 Task: Search one way flight ticket for 1 adult, 1 child, 1 infant in seat in premium economy from Yuma: Yuma International Airport/mcas Yuma to Springfield: Abraham Lincoln Capital Airport on 5-2-2023. Choice of flights is Sun country airlines. Number of bags: 1 checked bag. Price is upto 110000. Outbound departure time preference is 18:30.
Action: Mouse moved to (195, 123)
Screenshot: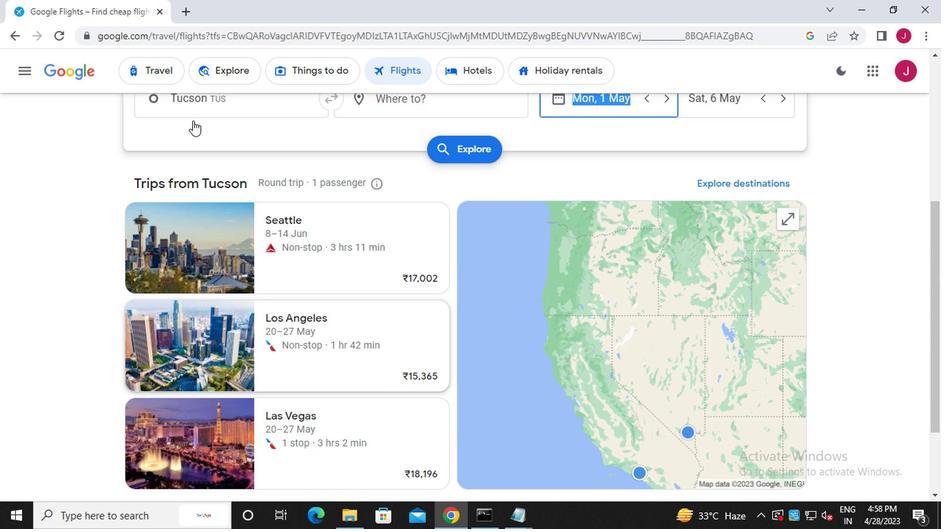 
Action: Mouse scrolled (195, 124) with delta (0, 0)
Screenshot: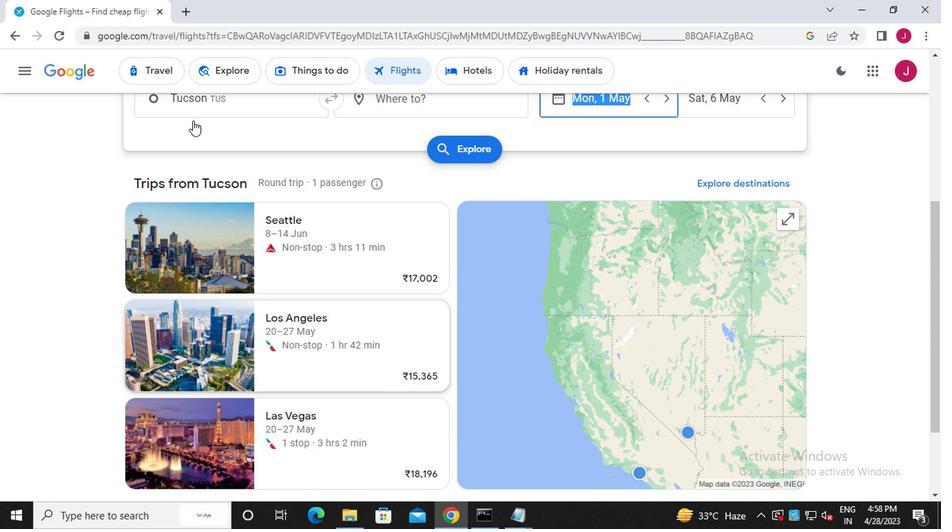 
Action: Mouse moved to (213, 132)
Screenshot: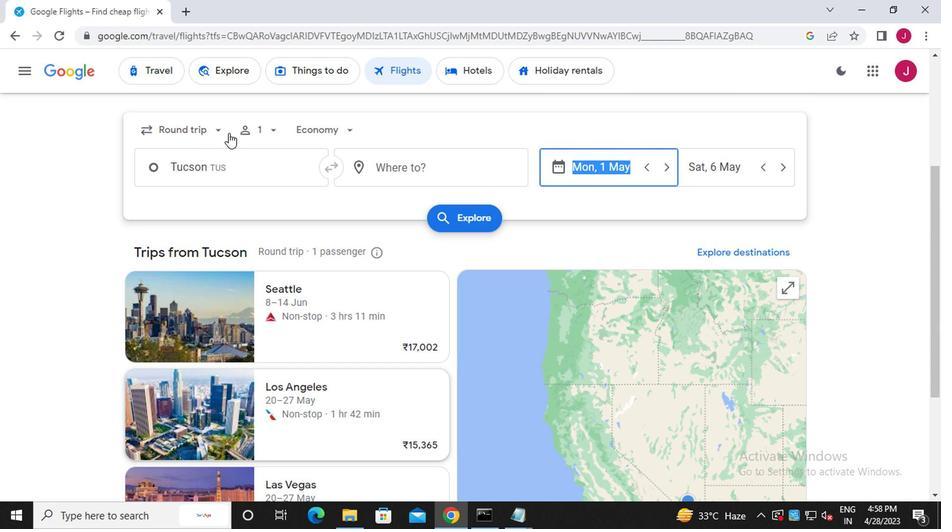
Action: Mouse pressed left at (213, 132)
Screenshot: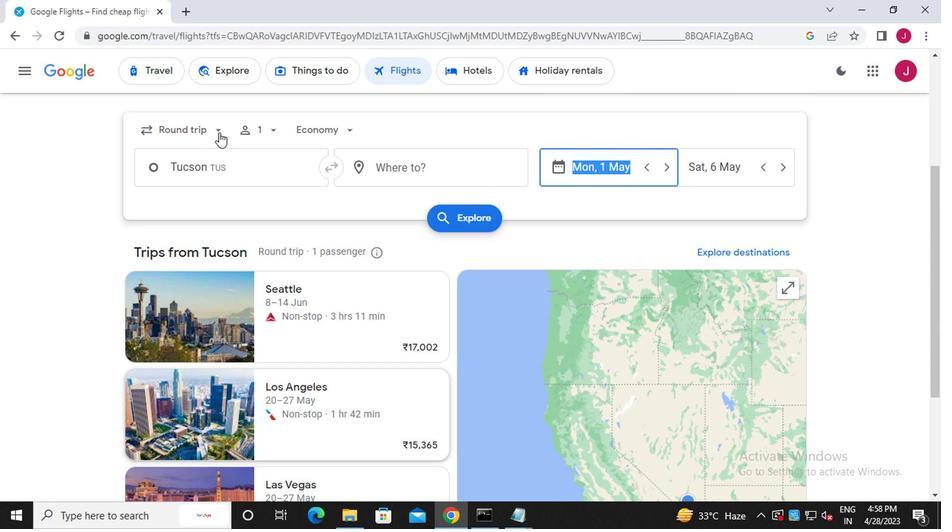 
Action: Mouse moved to (210, 132)
Screenshot: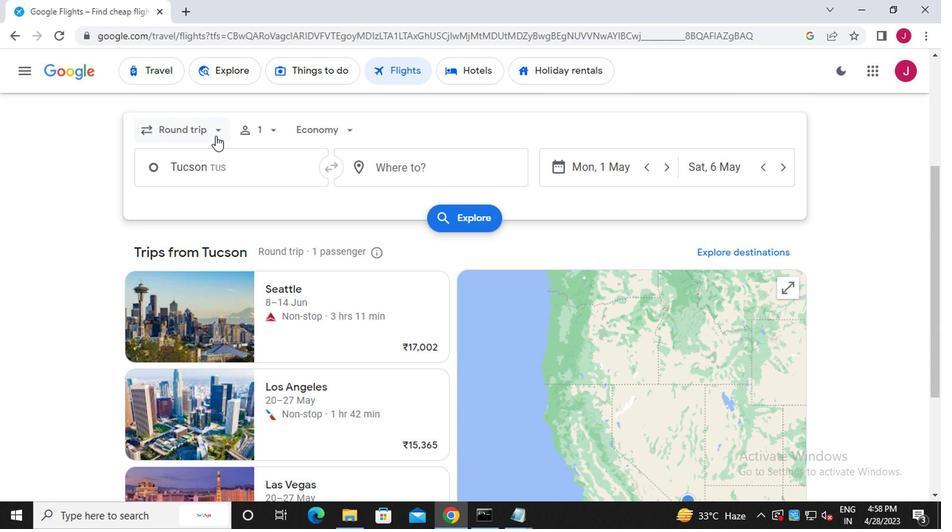 
Action: Mouse pressed left at (210, 132)
Screenshot: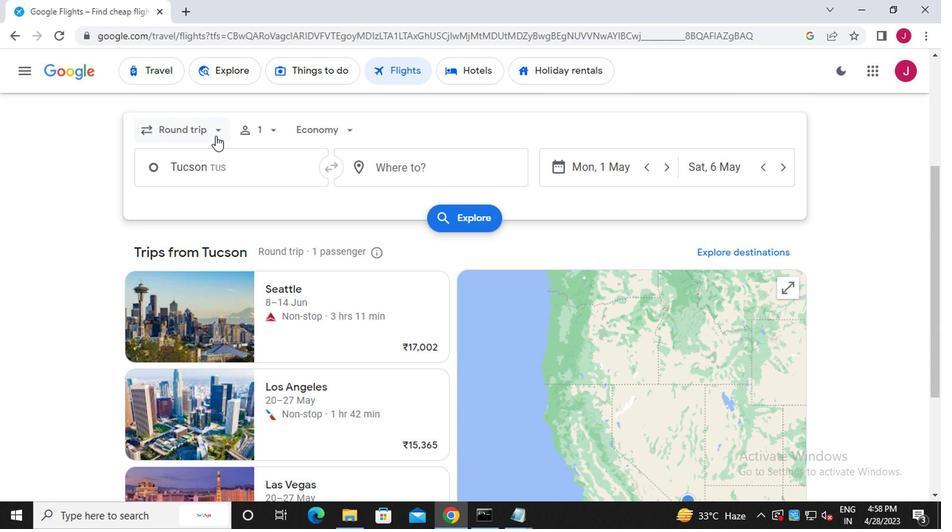 
Action: Mouse moved to (210, 194)
Screenshot: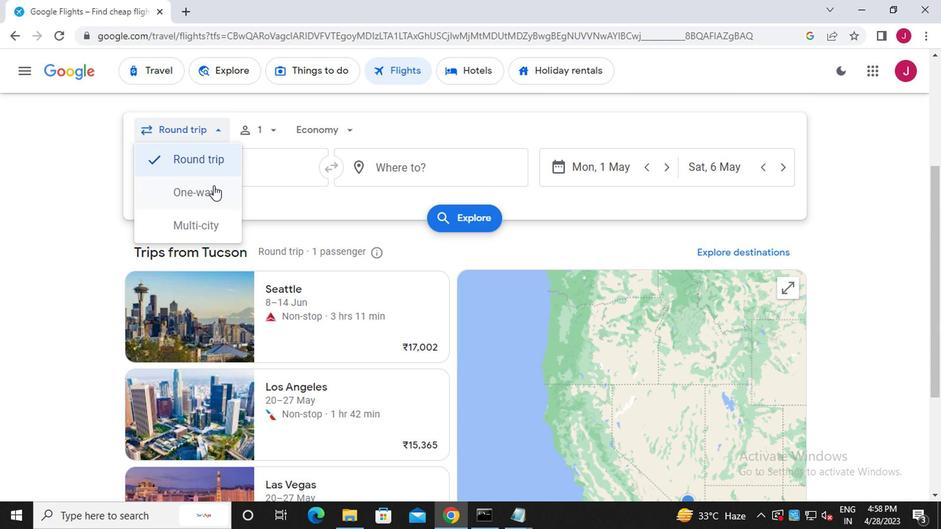 
Action: Mouse pressed left at (210, 194)
Screenshot: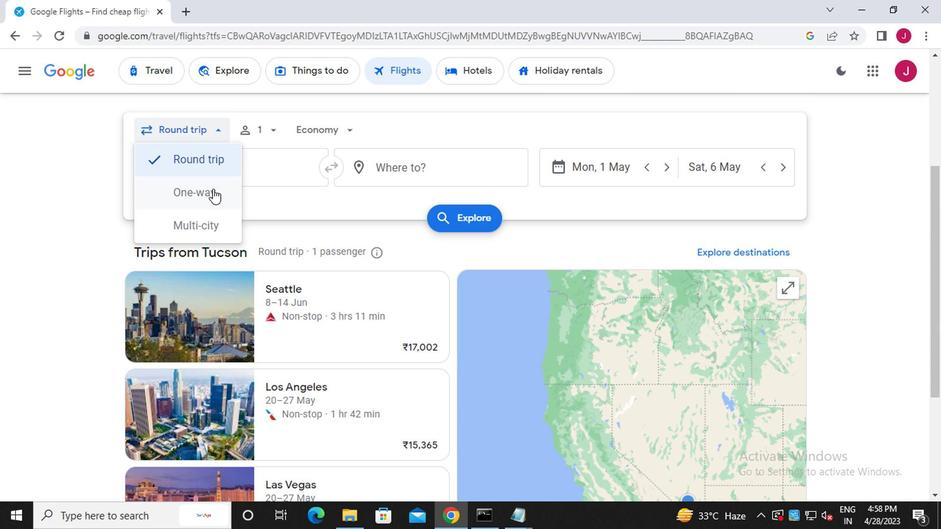 
Action: Mouse moved to (271, 135)
Screenshot: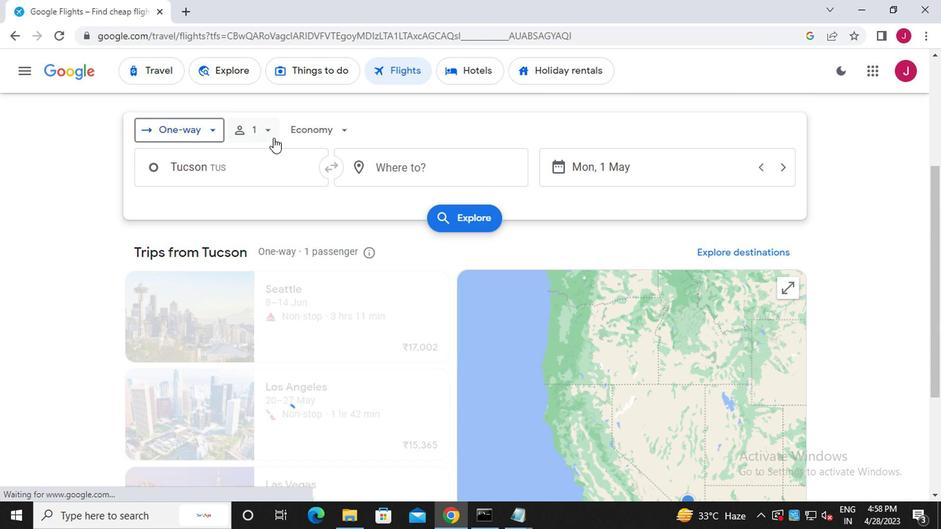 
Action: Mouse pressed left at (271, 135)
Screenshot: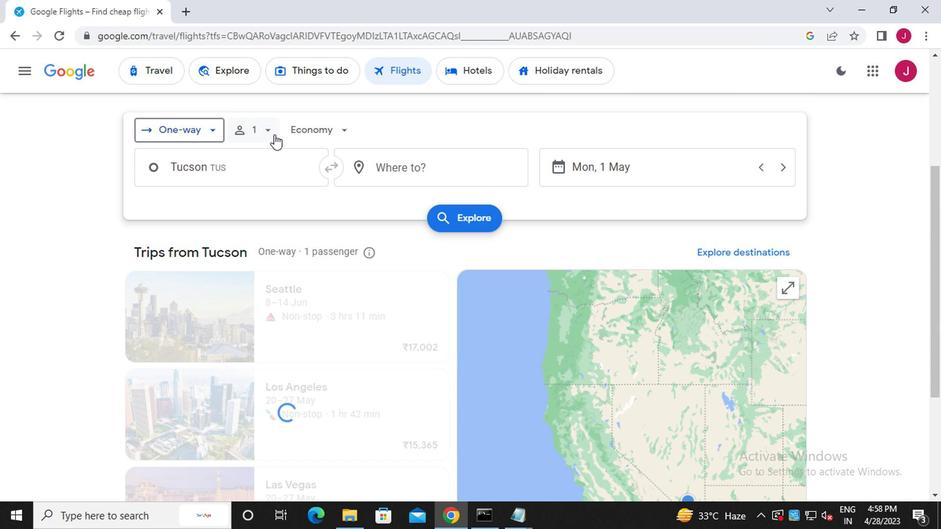 
Action: Mouse moved to (370, 205)
Screenshot: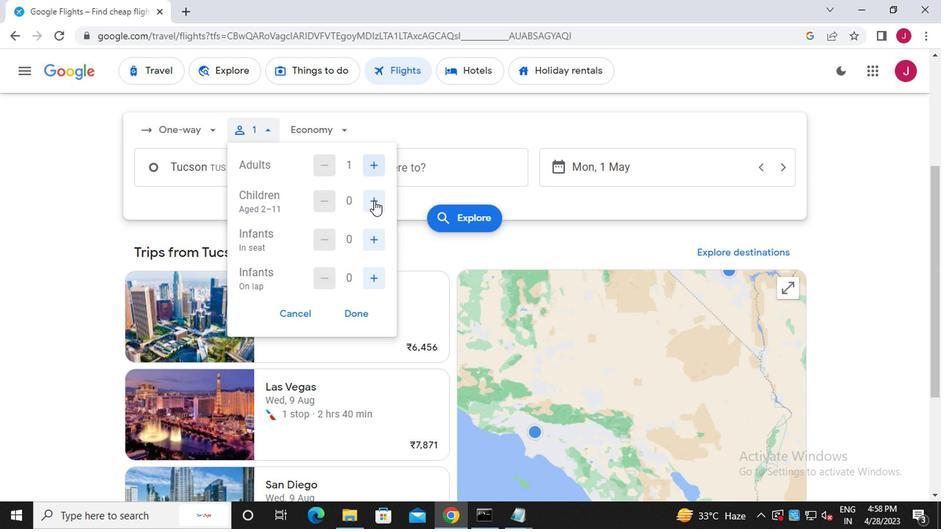 
Action: Mouse pressed left at (370, 205)
Screenshot: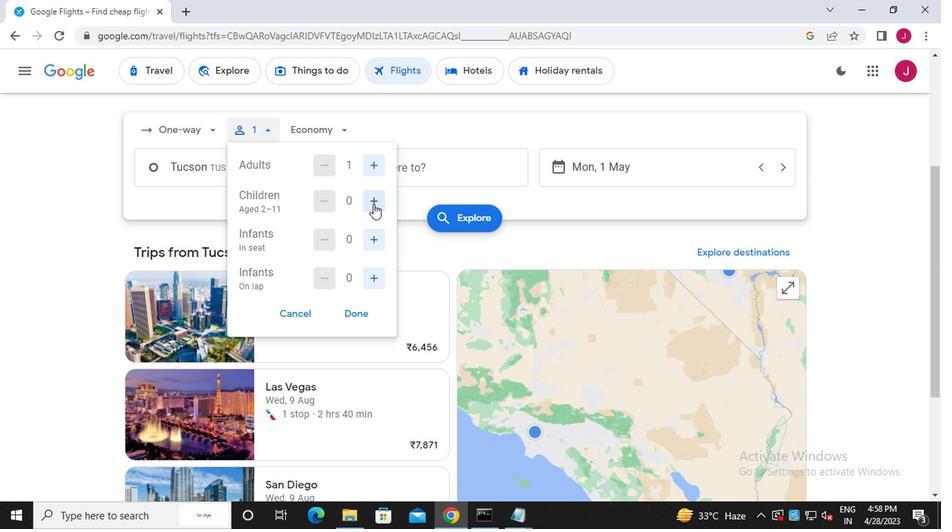 
Action: Mouse moved to (375, 239)
Screenshot: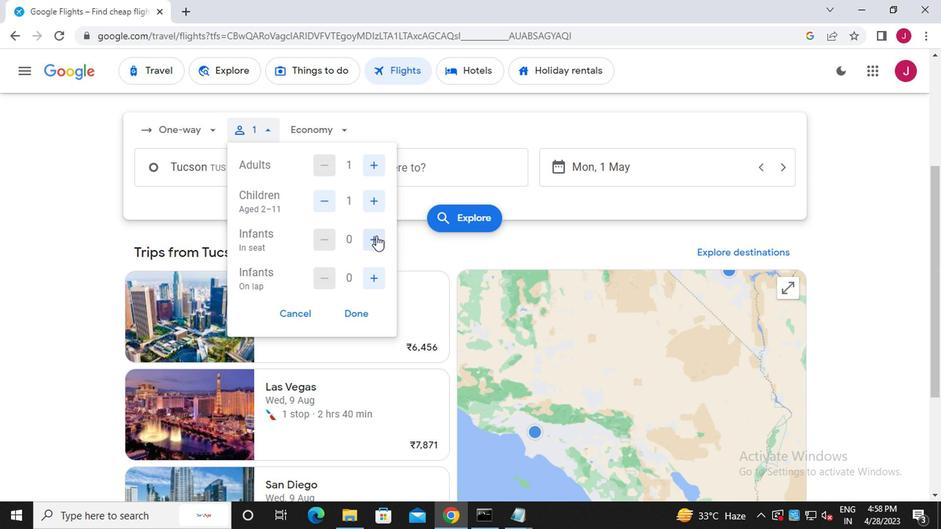 
Action: Mouse pressed left at (375, 239)
Screenshot: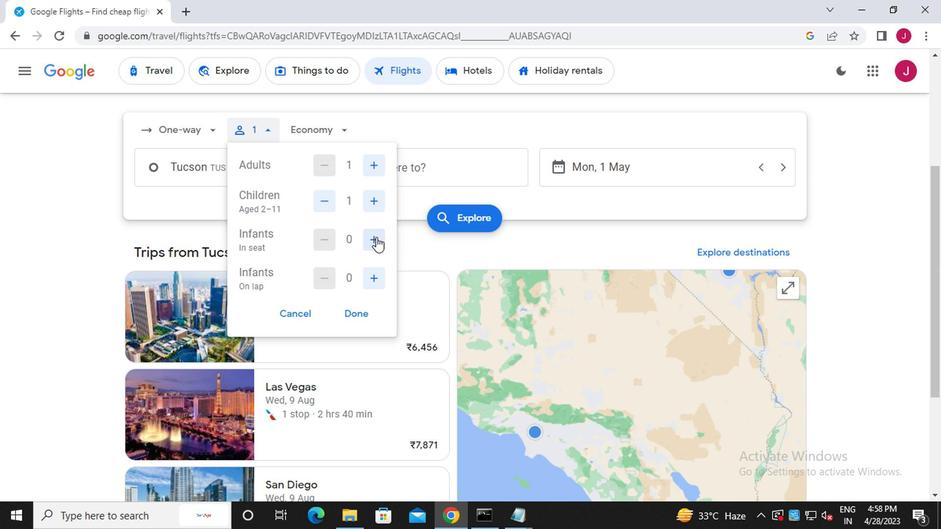 
Action: Mouse moved to (351, 316)
Screenshot: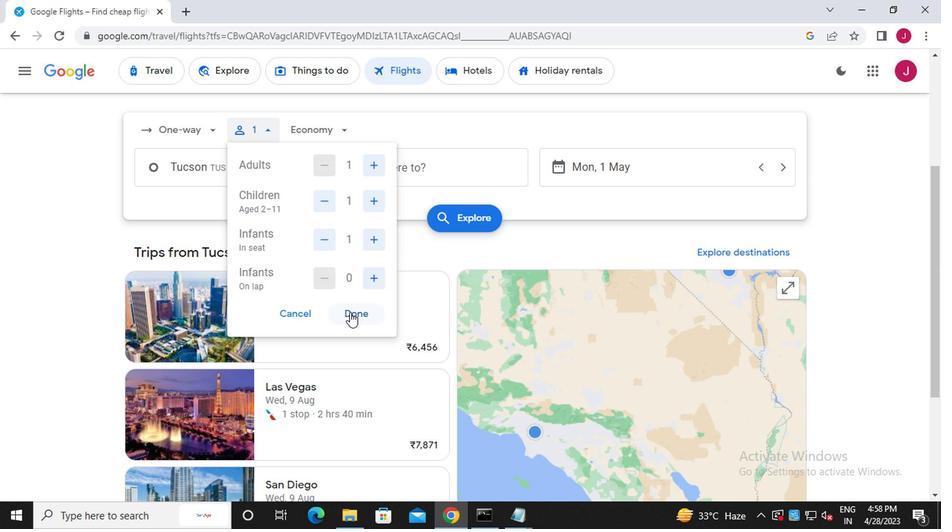 
Action: Mouse pressed left at (351, 316)
Screenshot: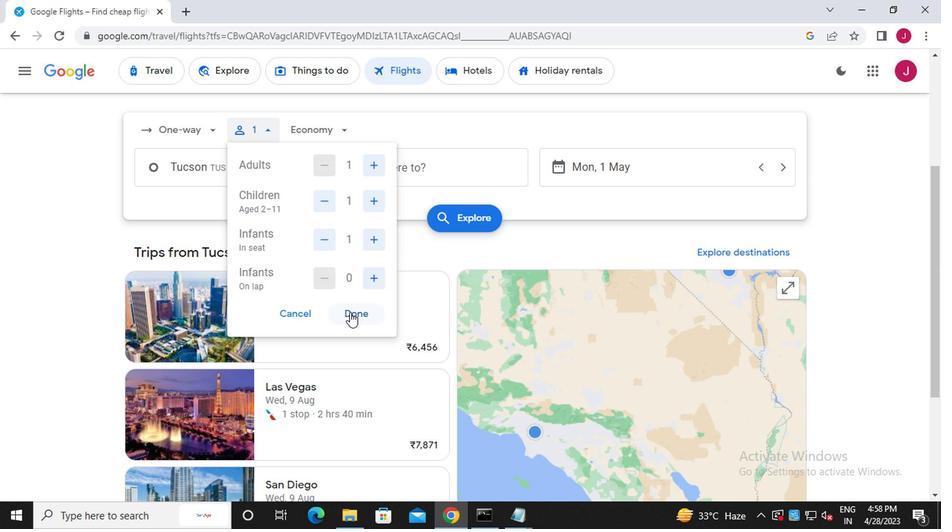 
Action: Mouse moved to (342, 129)
Screenshot: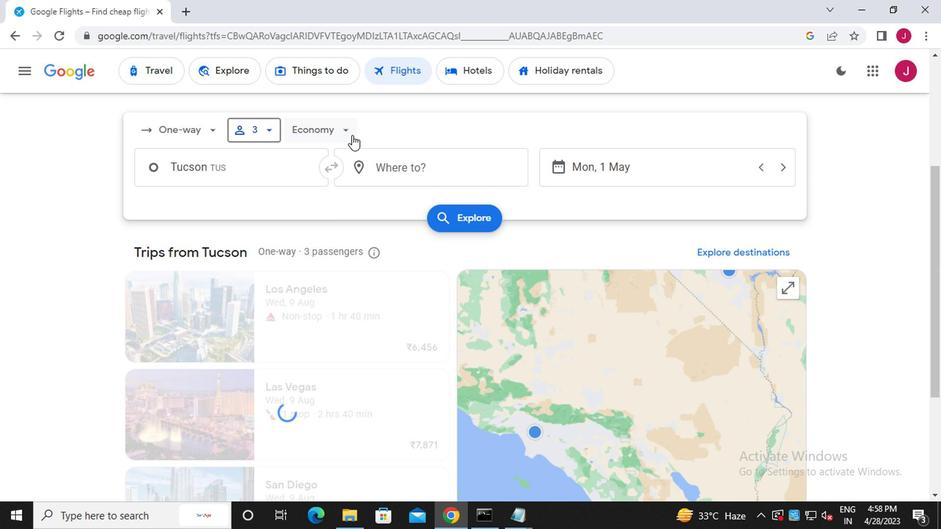 
Action: Mouse pressed left at (342, 129)
Screenshot: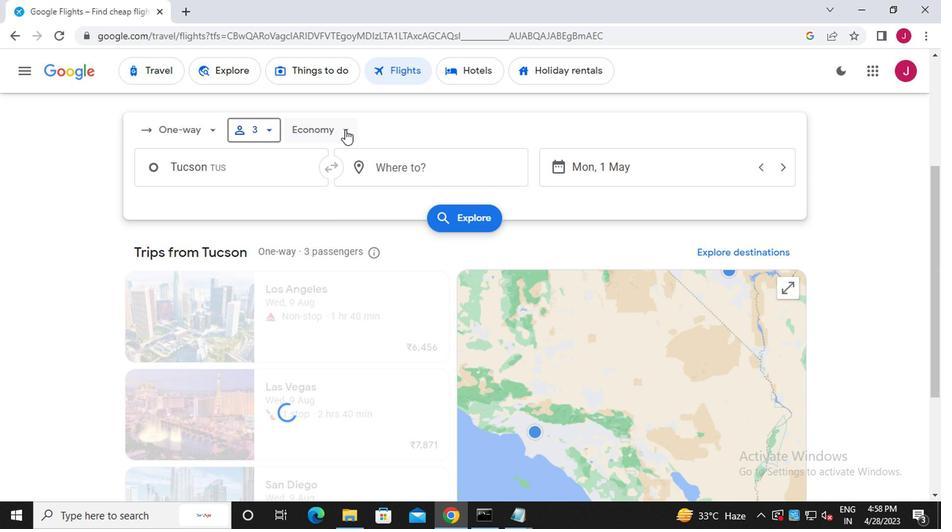 
Action: Mouse moved to (356, 187)
Screenshot: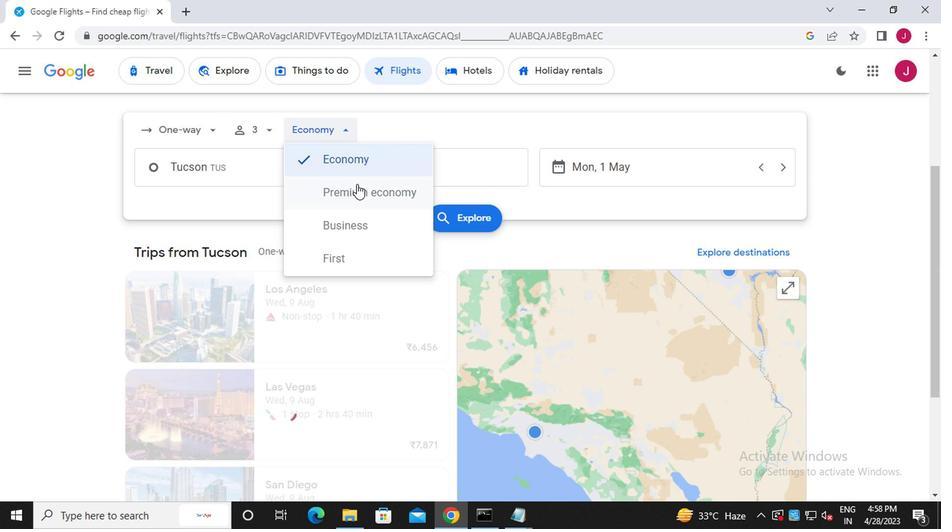 
Action: Mouse pressed left at (356, 187)
Screenshot: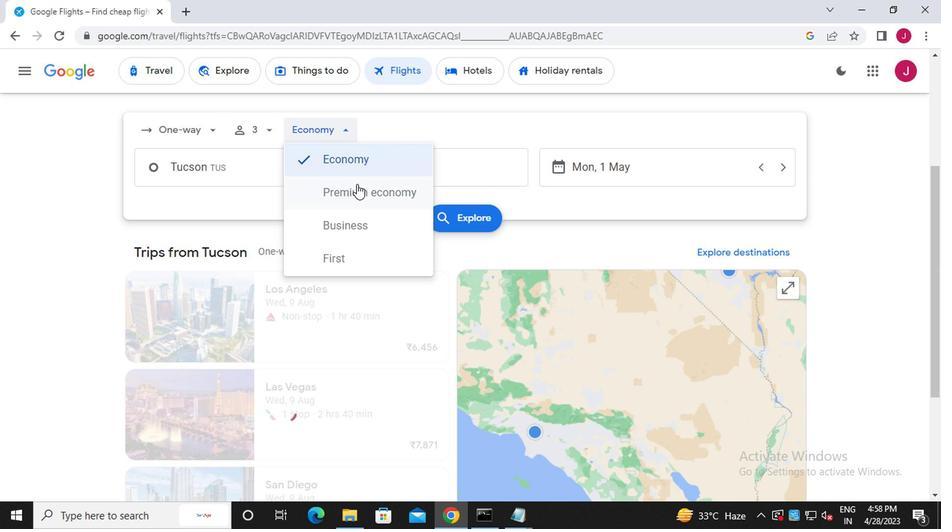 
Action: Mouse moved to (242, 175)
Screenshot: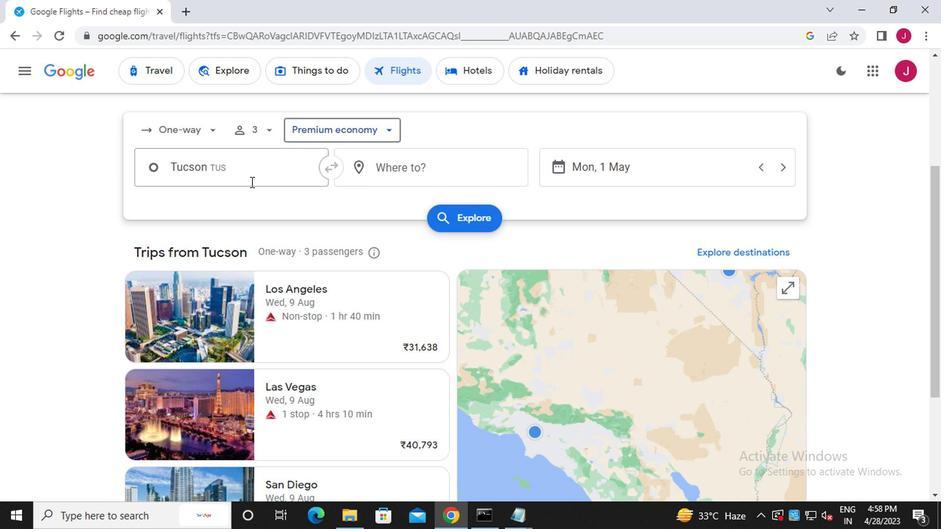 
Action: Mouse pressed left at (242, 175)
Screenshot: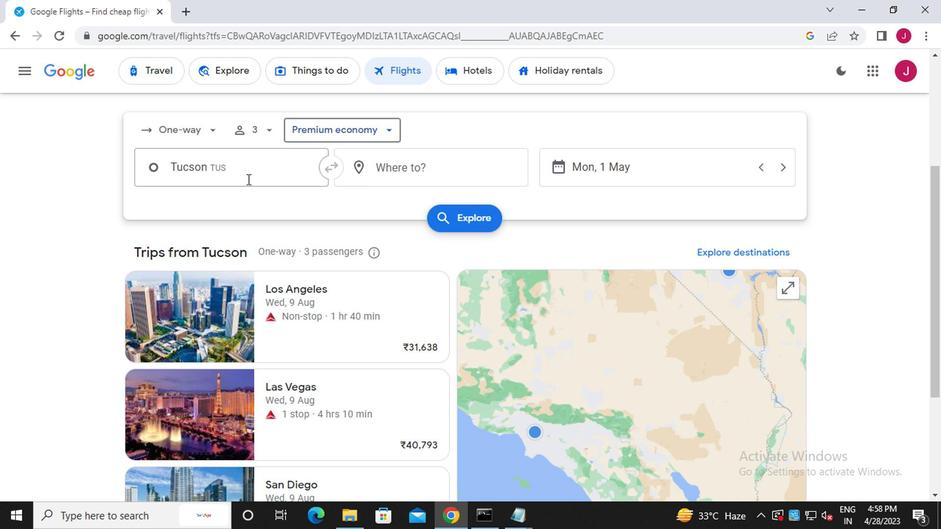 
Action: Mouse moved to (237, 175)
Screenshot: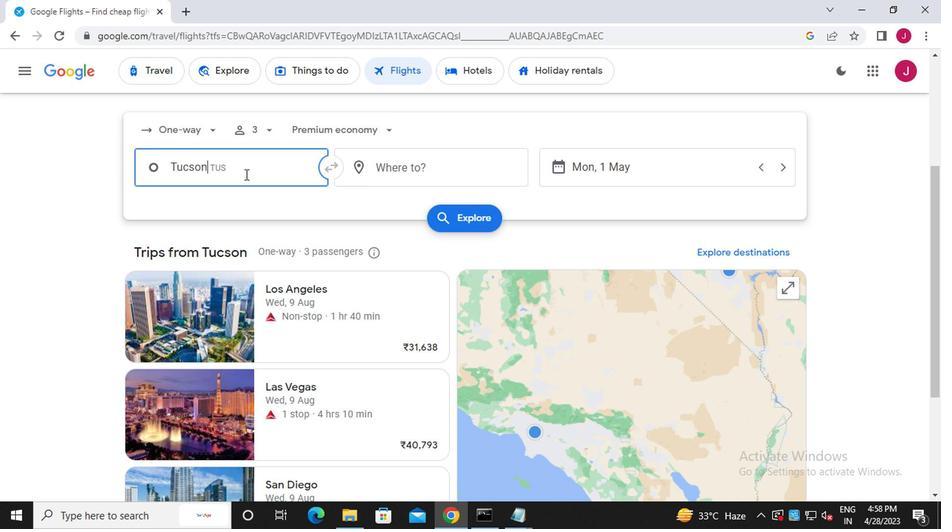 
Action: Key pressed yuma
Screenshot: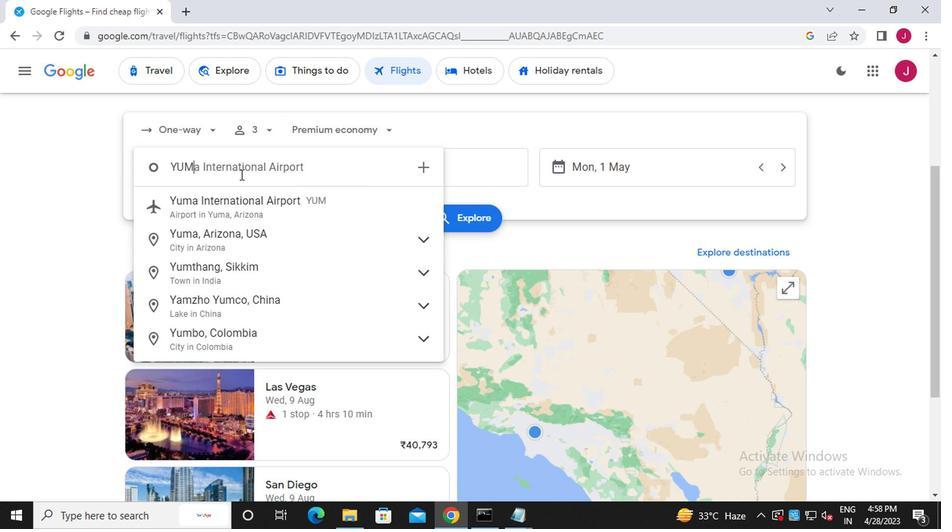 
Action: Mouse moved to (259, 233)
Screenshot: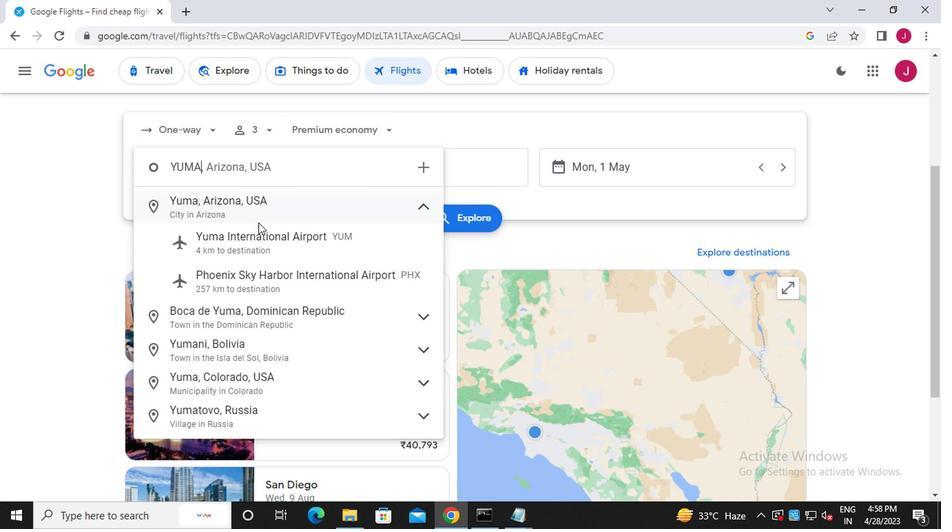 
Action: Mouse pressed left at (259, 233)
Screenshot: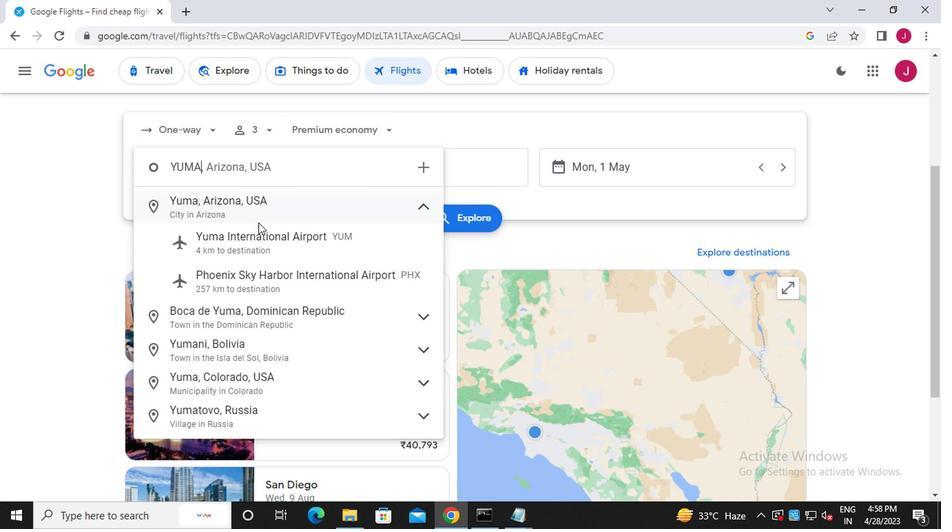 
Action: Mouse moved to (453, 172)
Screenshot: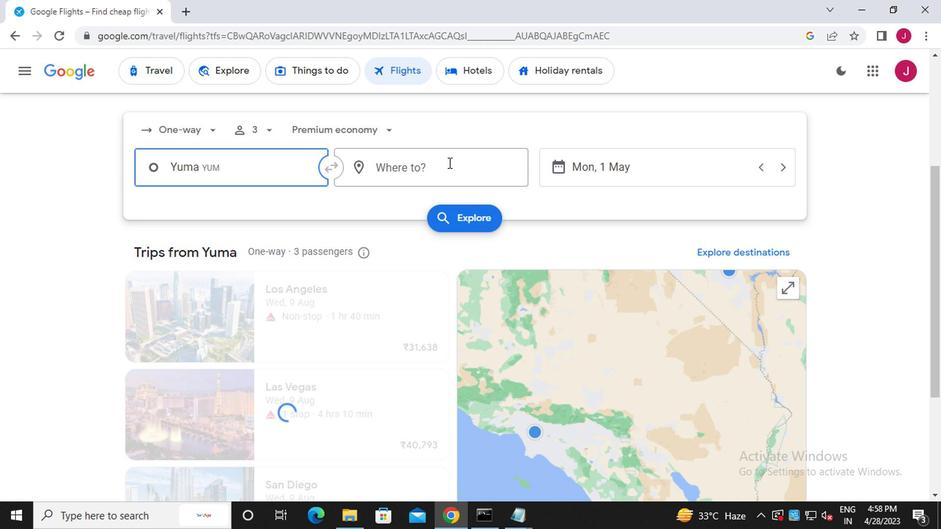 
Action: Mouse pressed left at (453, 172)
Screenshot: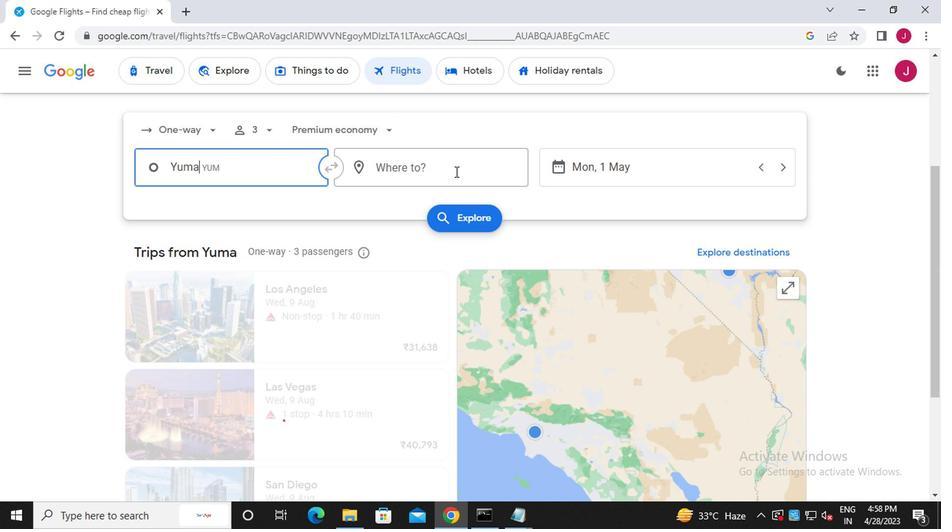 
Action: Key pressed springfield
Screenshot: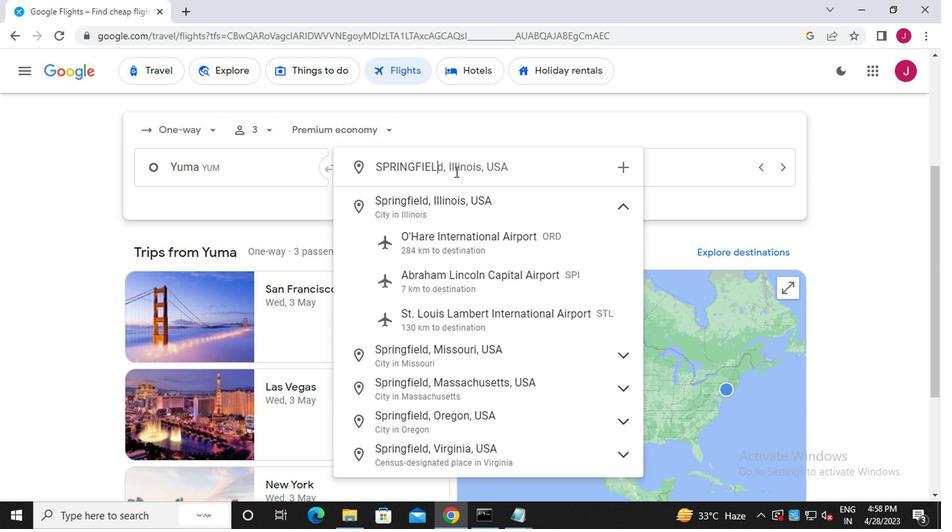 
Action: Mouse moved to (483, 277)
Screenshot: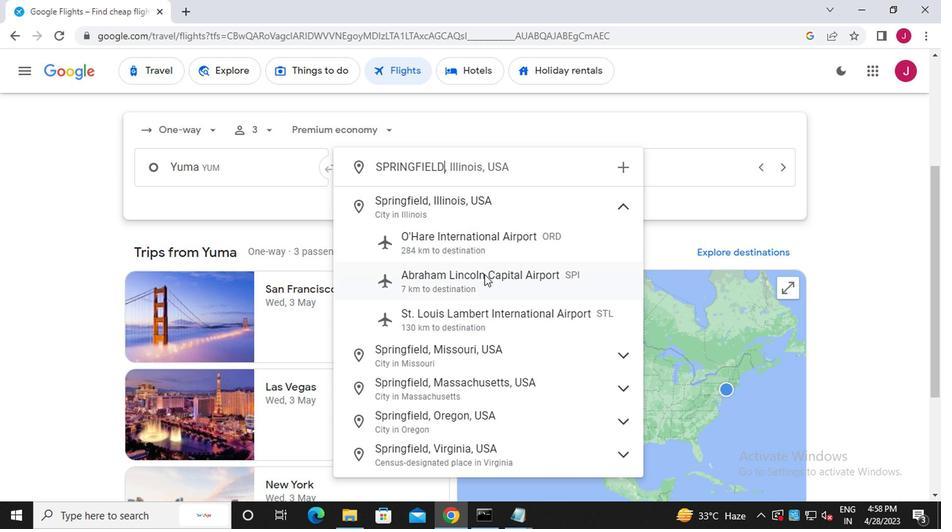 
Action: Mouse pressed left at (483, 277)
Screenshot: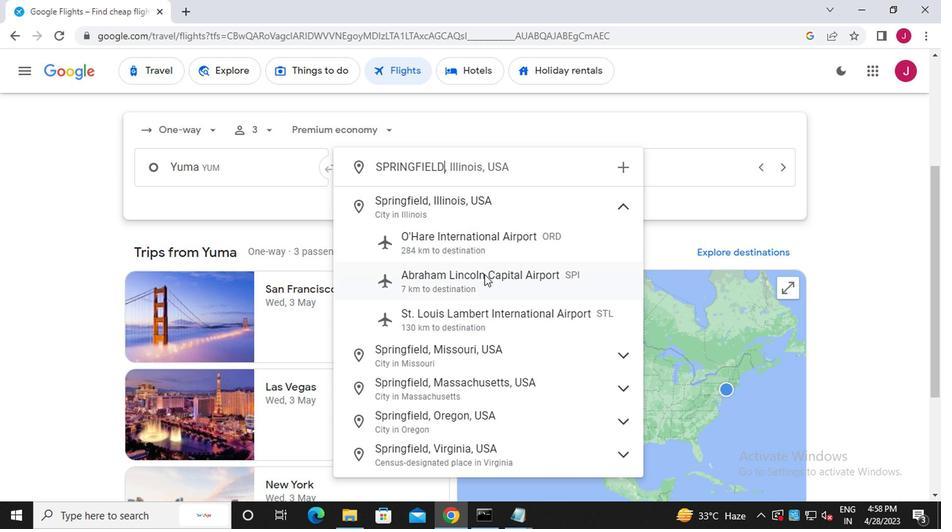 
Action: Mouse moved to (590, 176)
Screenshot: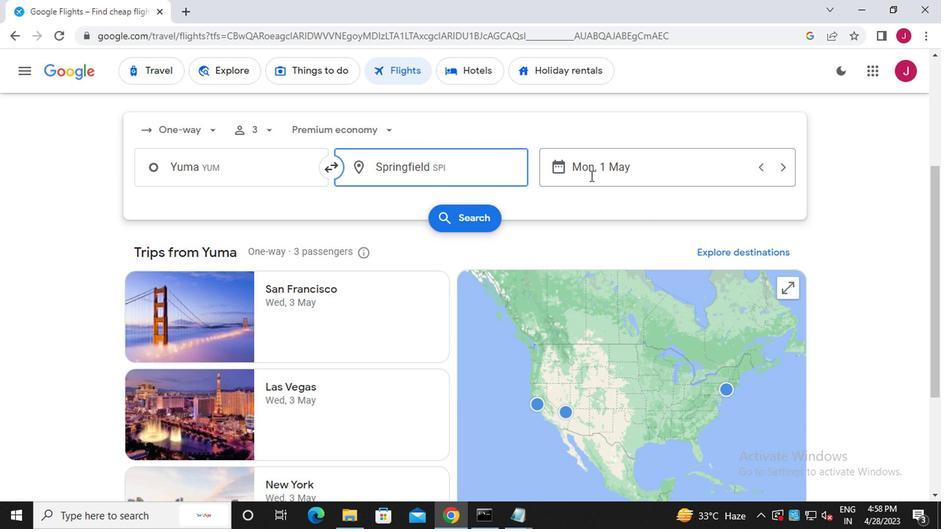 
Action: Mouse pressed left at (590, 176)
Screenshot: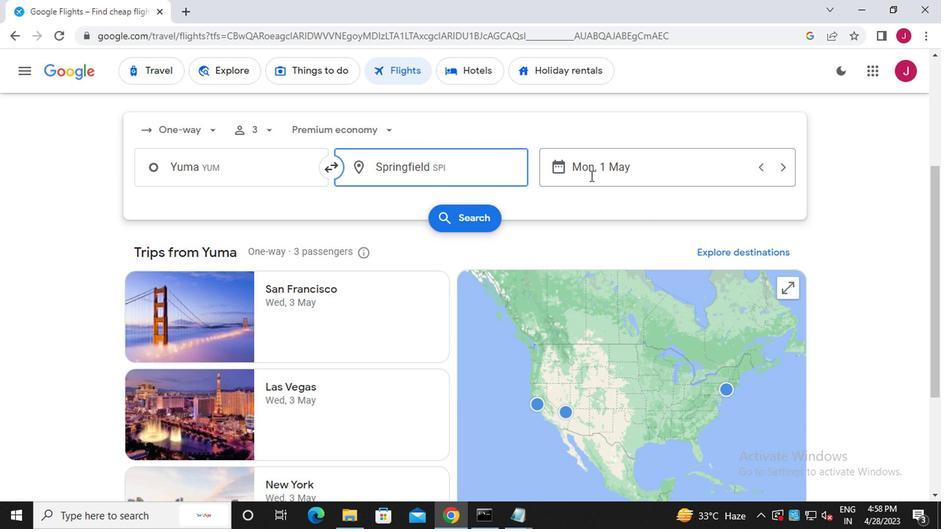 
Action: Mouse moved to (630, 238)
Screenshot: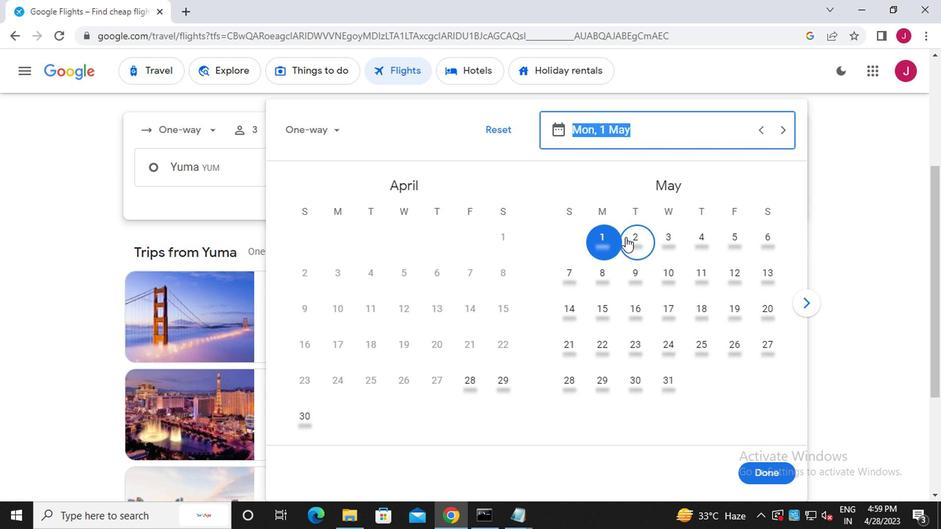 
Action: Mouse pressed left at (630, 238)
Screenshot: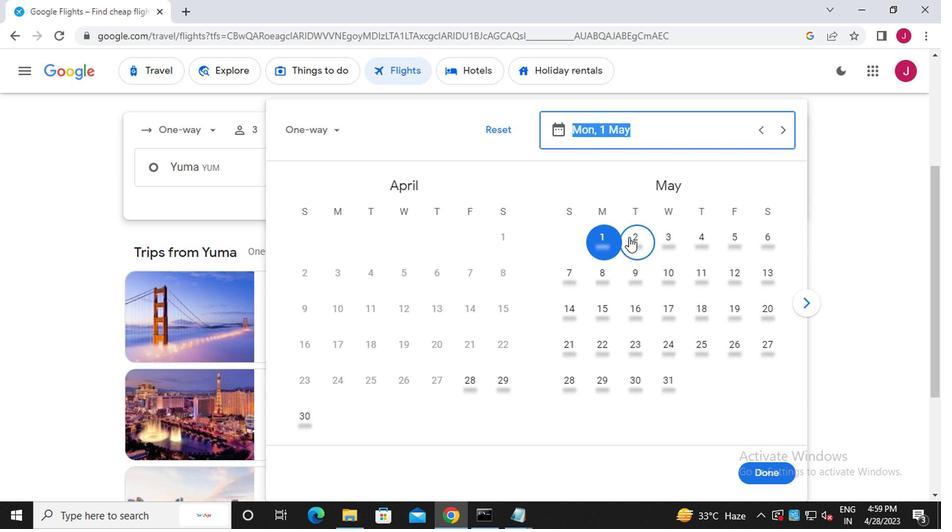 
Action: Mouse moved to (750, 474)
Screenshot: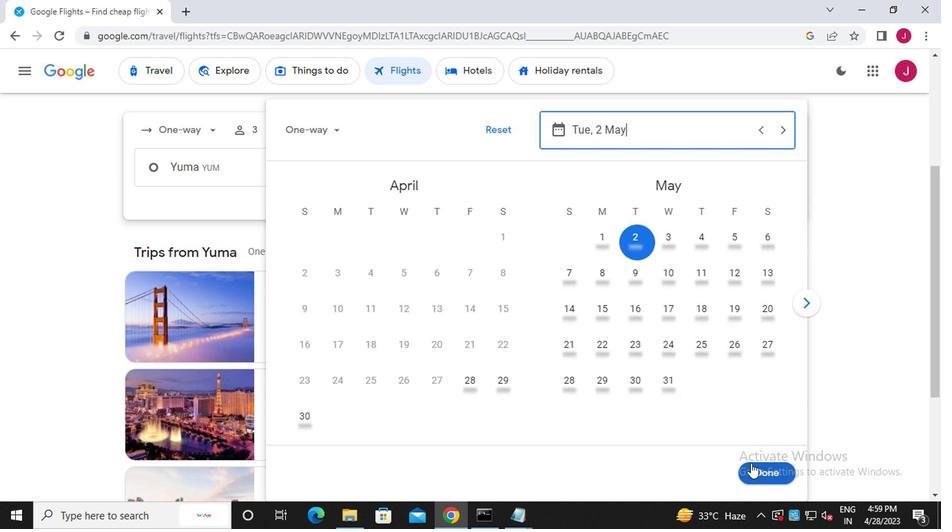 
Action: Mouse pressed left at (750, 474)
Screenshot: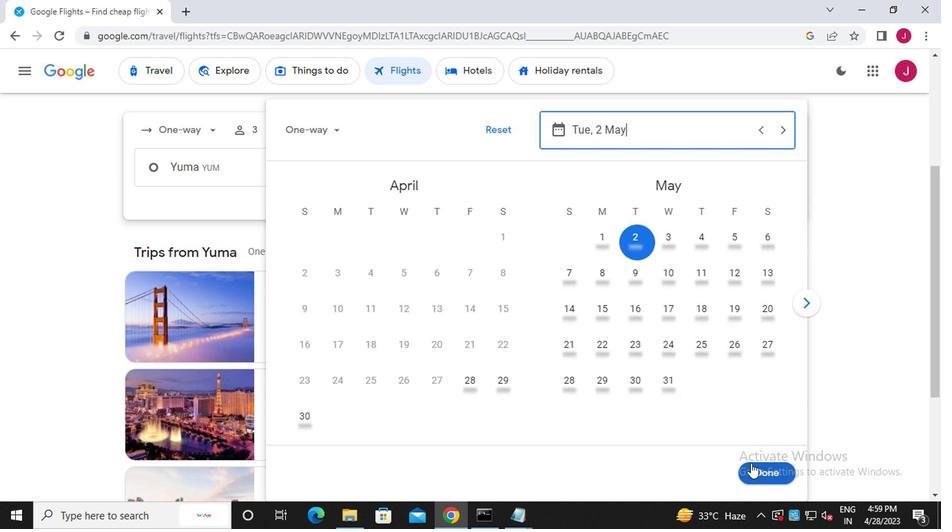 
Action: Mouse moved to (474, 223)
Screenshot: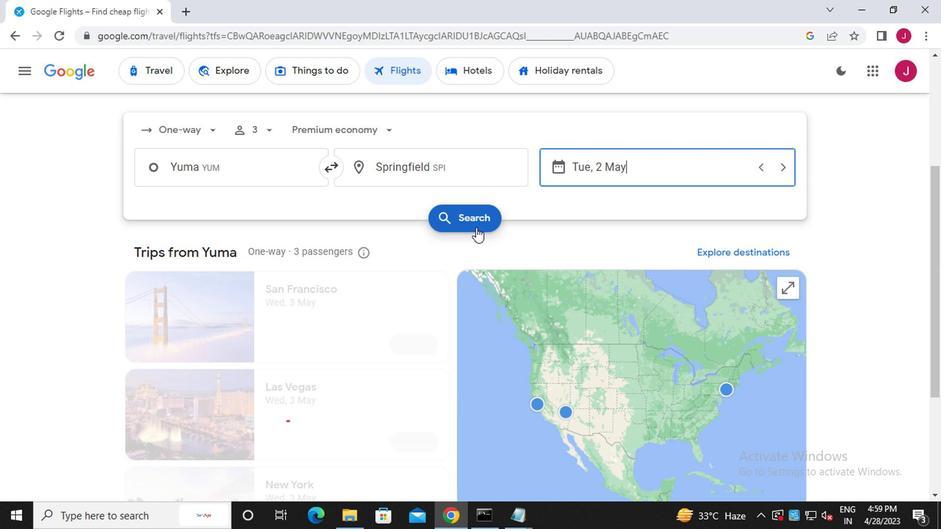 
Action: Mouse pressed left at (474, 223)
Screenshot: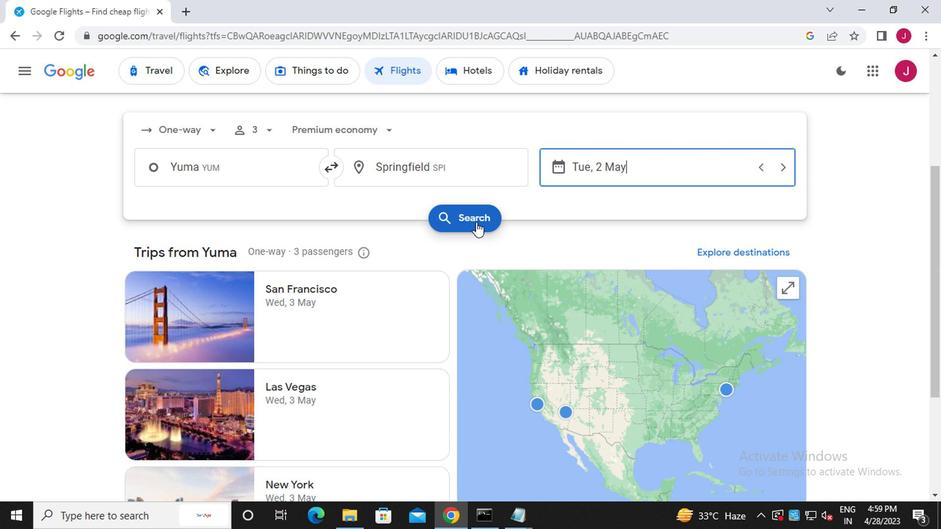 
Action: Mouse moved to (160, 198)
Screenshot: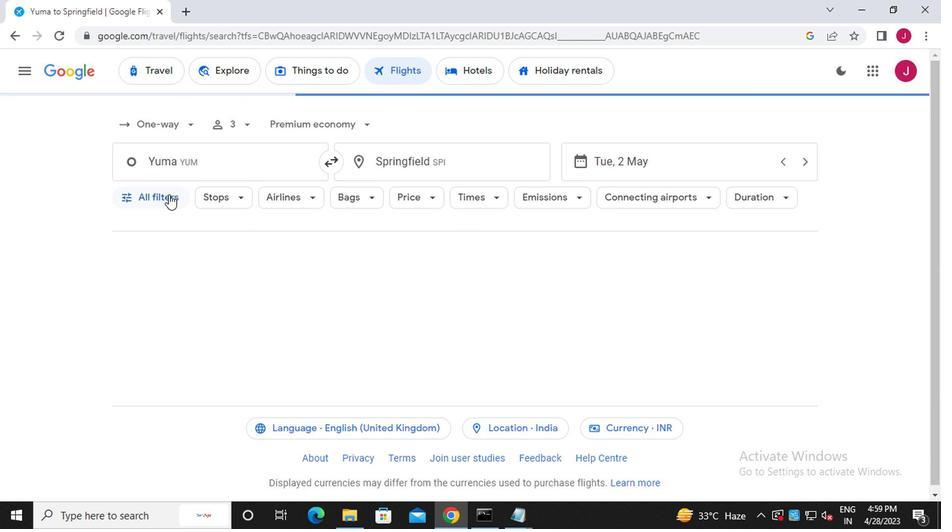 
Action: Mouse pressed left at (160, 198)
Screenshot: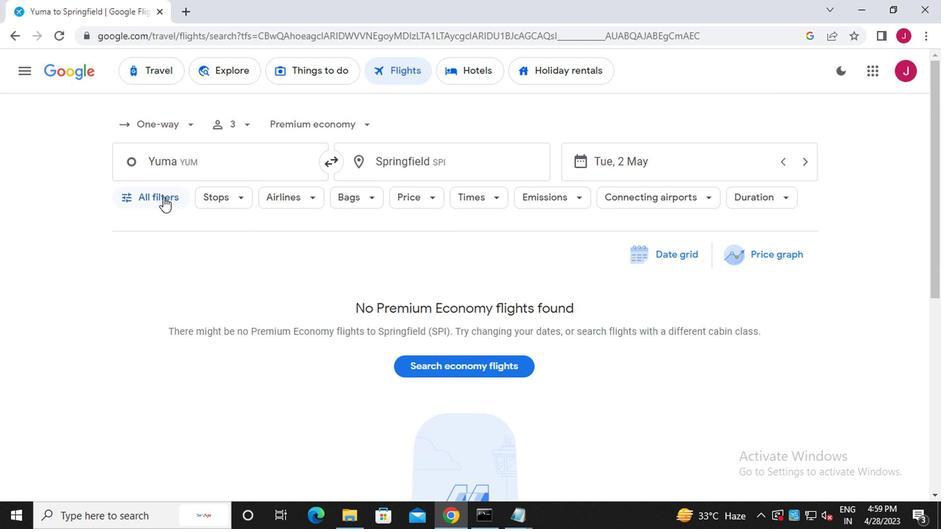 
Action: Mouse moved to (274, 317)
Screenshot: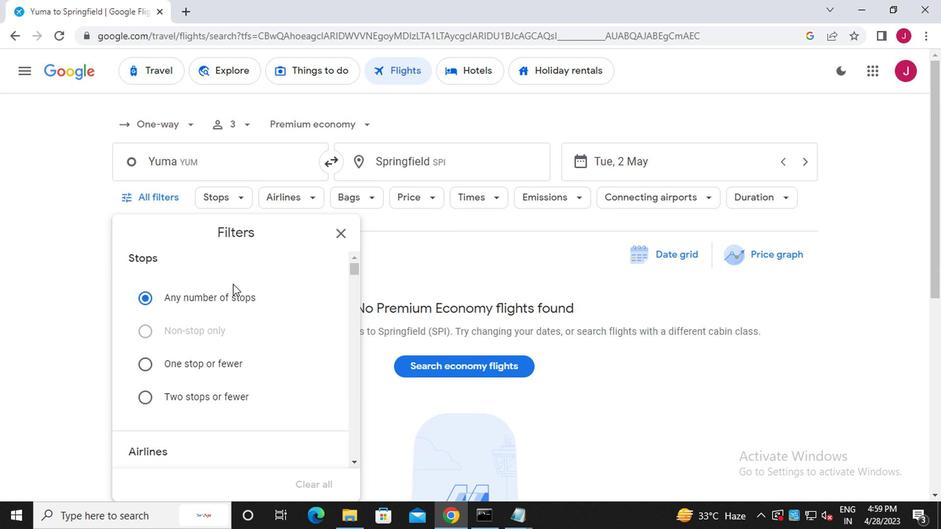 
Action: Mouse scrolled (274, 317) with delta (0, 0)
Screenshot: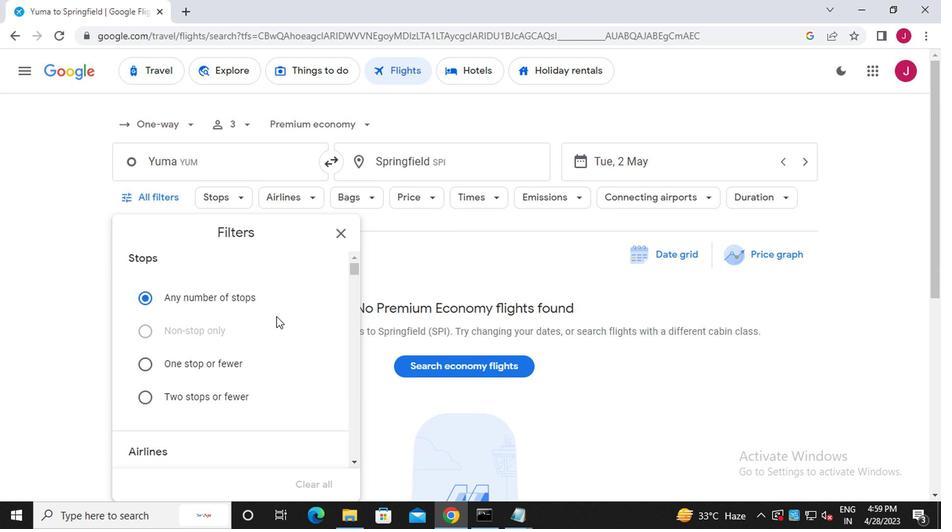 
Action: Mouse moved to (277, 318)
Screenshot: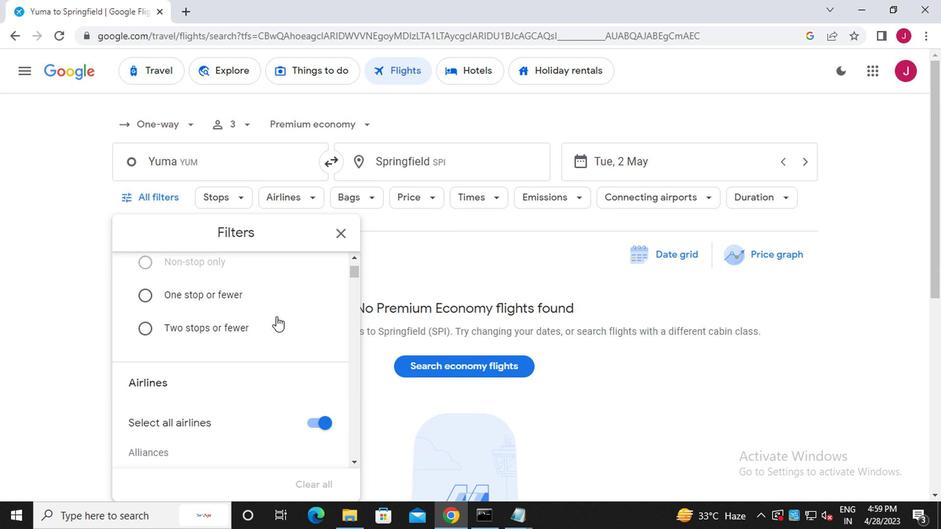 
Action: Mouse scrolled (277, 317) with delta (0, 0)
Screenshot: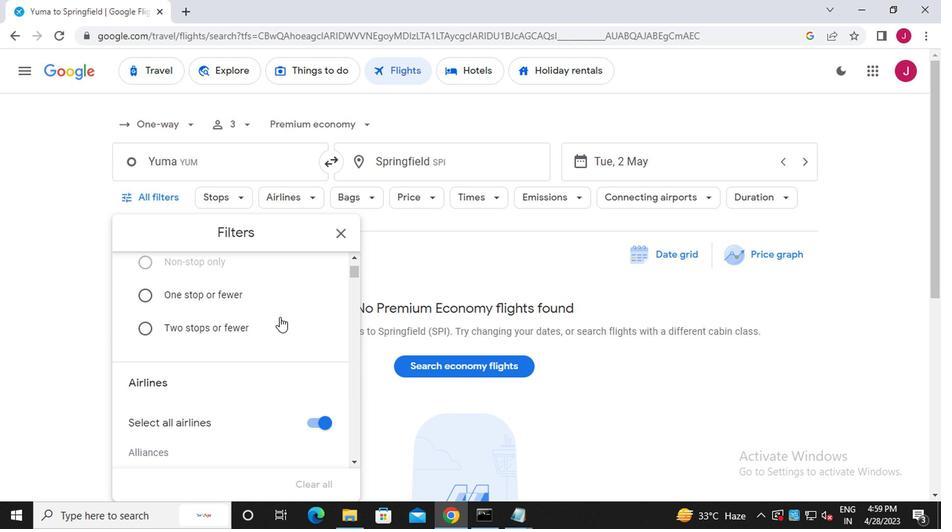 
Action: Mouse moved to (310, 353)
Screenshot: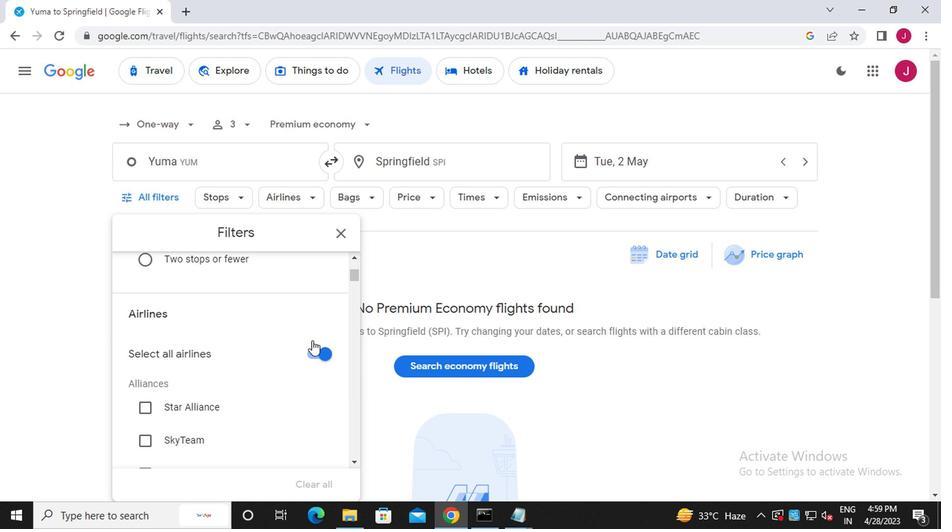 
Action: Mouse pressed left at (310, 353)
Screenshot: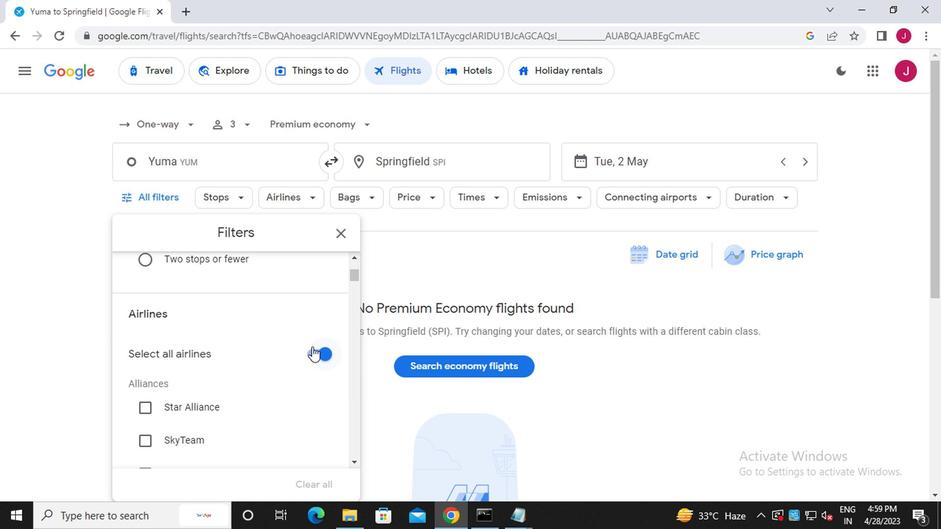 
Action: Mouse moved to (279, 351)
Screenshot: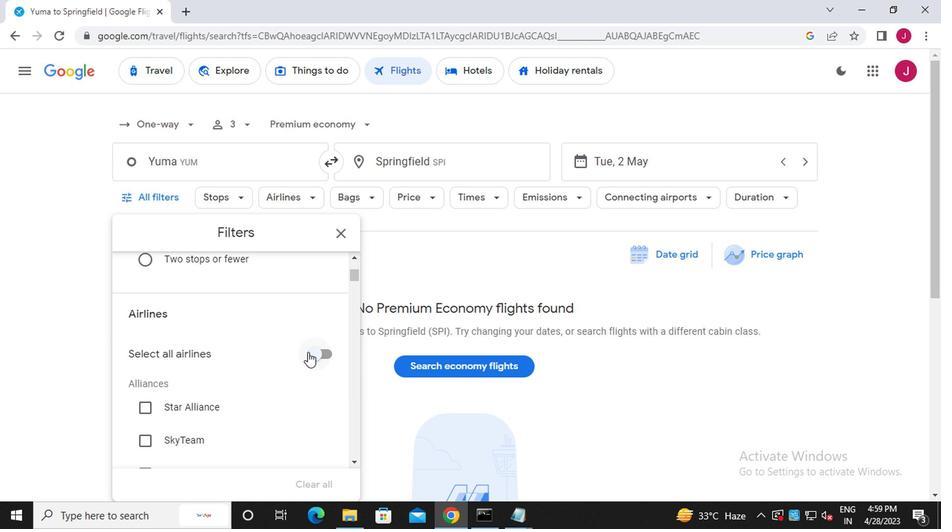 
Action: Mouse scrolled (279, 351) with delta (0, 0)
Screenshot: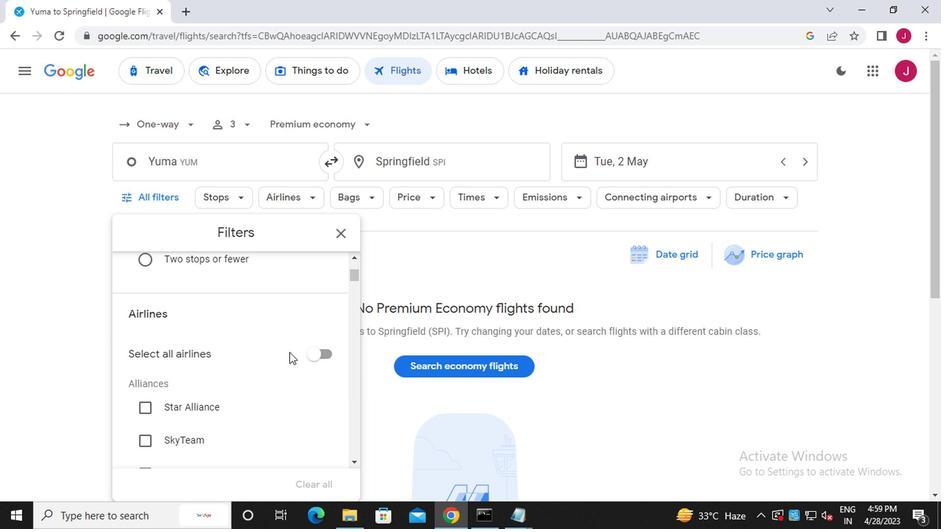 
Action: Mouse scrolled (279, 351) with delta (0, 0)
Screenshot: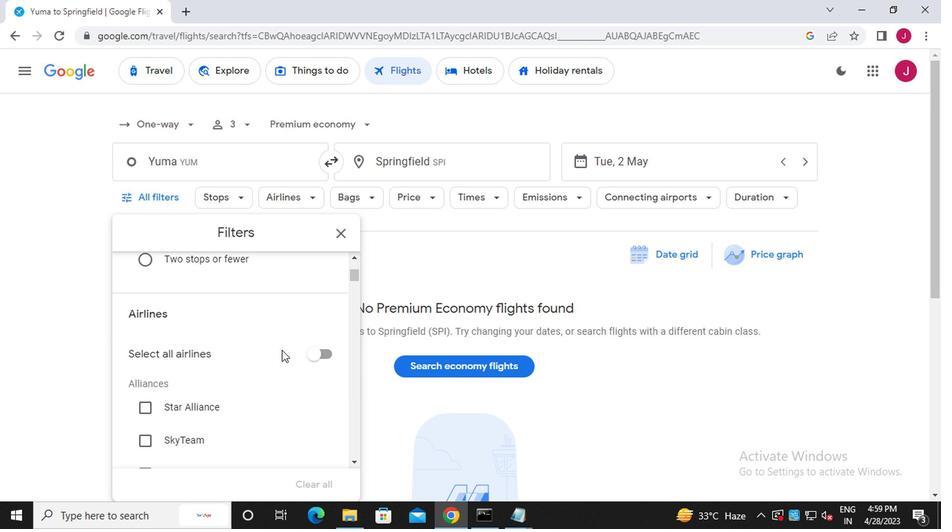 
Action: Mouse moved to (209, 322)
Screenshot: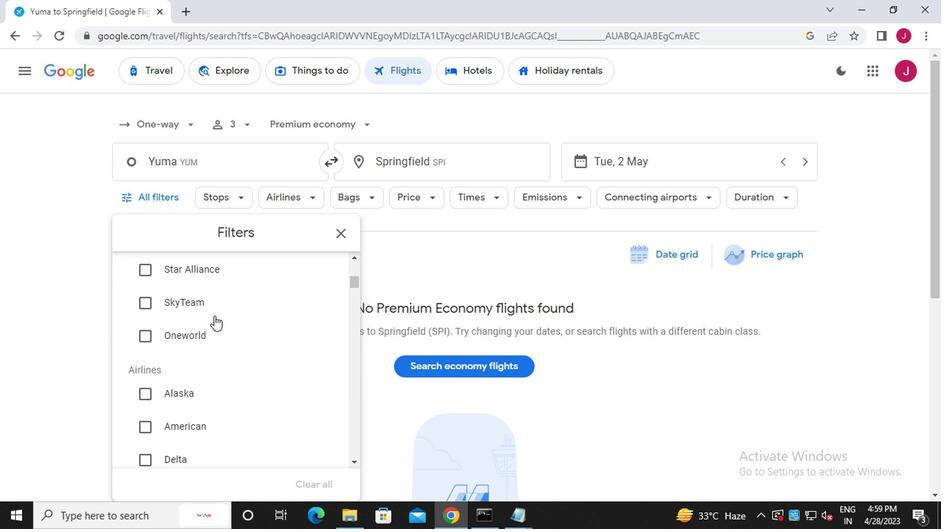 
Action: Mouse scrolled (209, 321) with delta (0, 0)
Screenshot: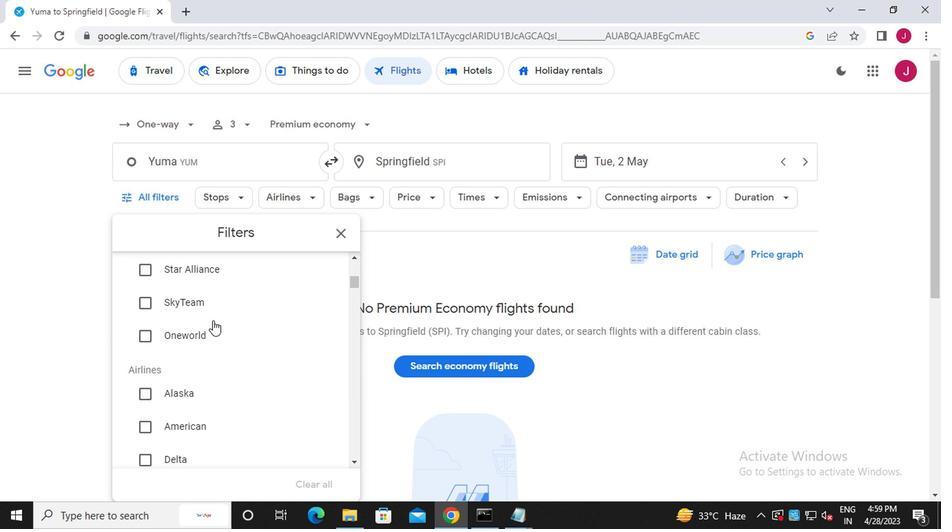 
Action: Mouse moved to (207, 326)
Screenshot: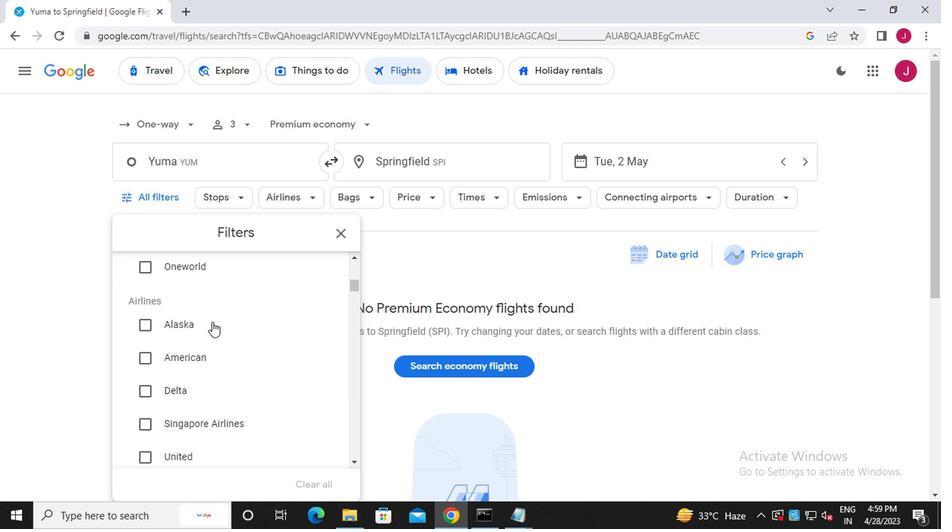 
Action: Mouse scrolled (207, 325) with delta (0, 0)
Screenshot: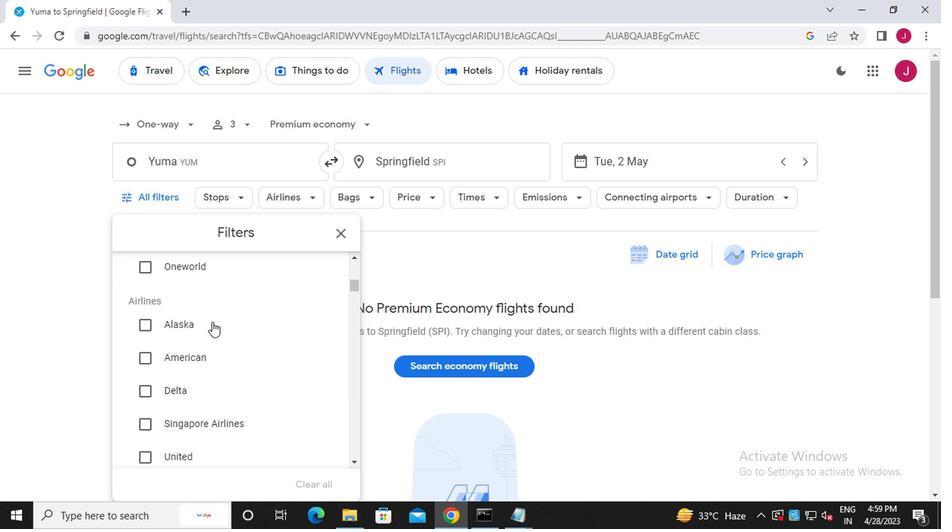 
Action: Mouse moved to (203, 341)
Screenshot: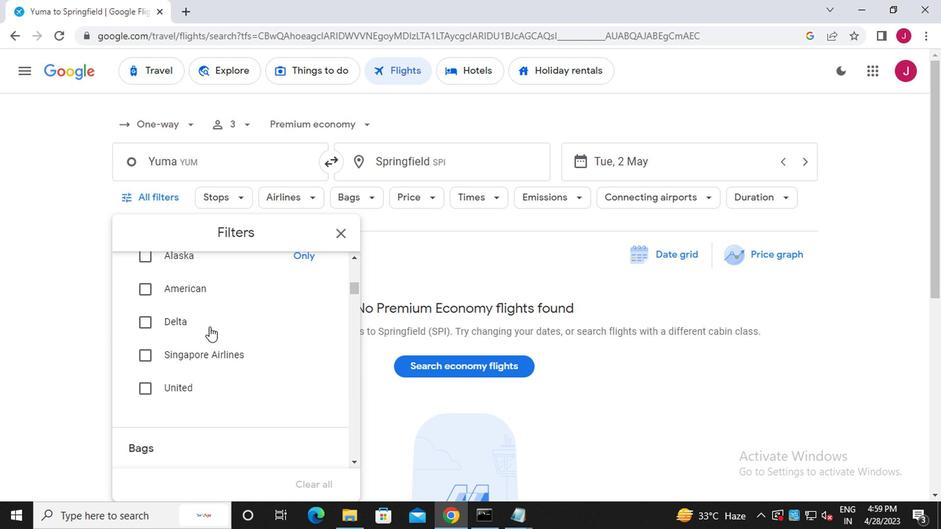 
Action: Mouse scrolled (203, 341) with delta (0, 0)
Screenshot: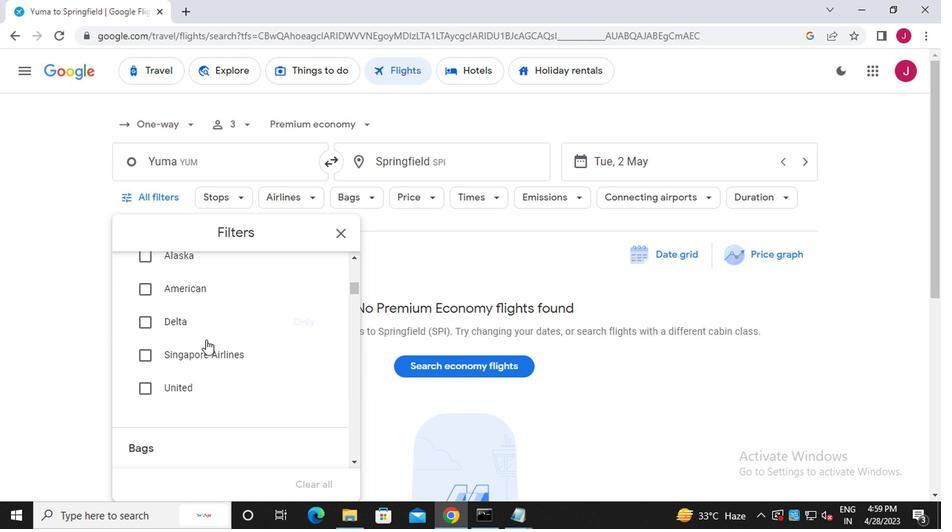 
Action: Mouse moved to (289, 378)
Screenshot: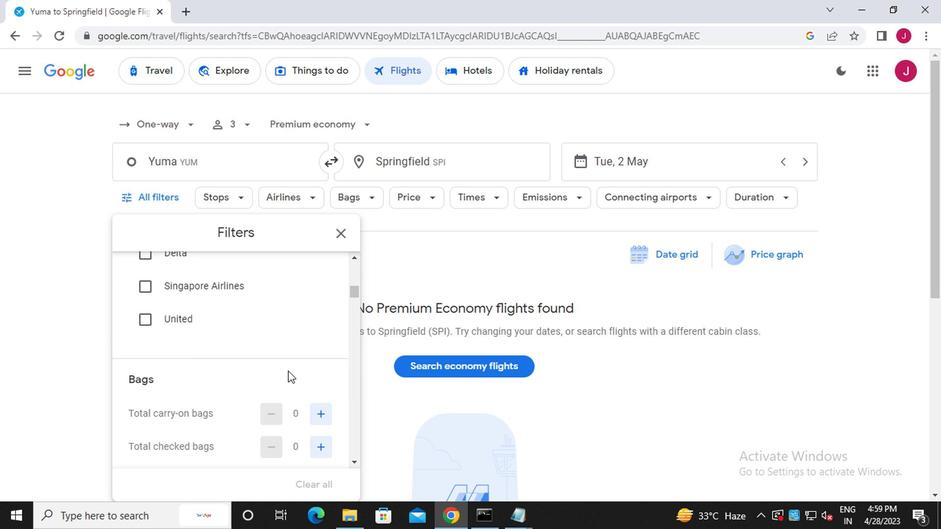 
Action: Mouse scrolled (289, 378) with delta (0, 0)
Screenshot: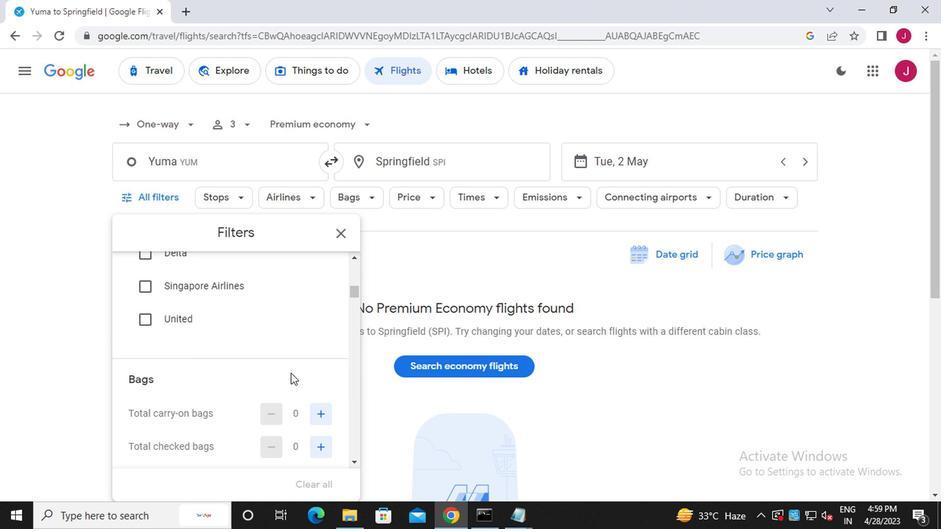 
Action: Mouse moved to (325, 383)
Screenshot: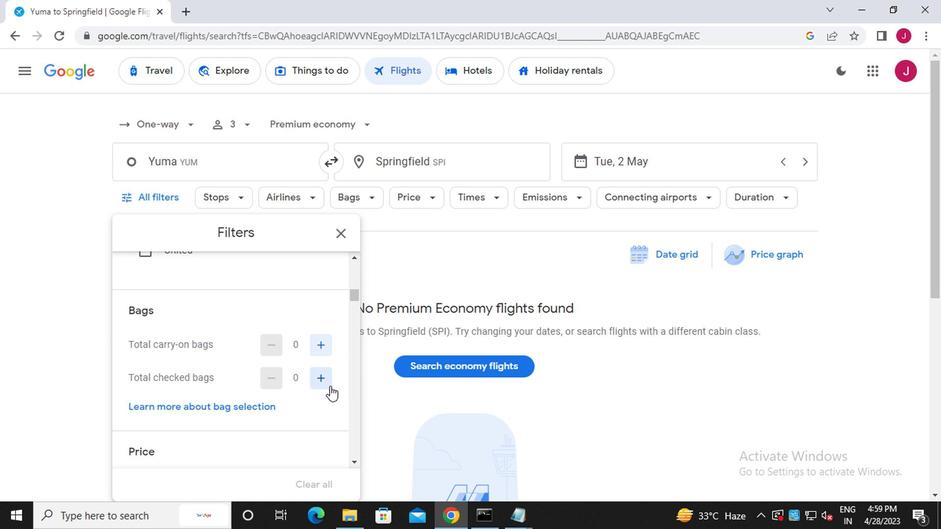 
Action: Mouse pressed left at (325, 383)
Screenshot: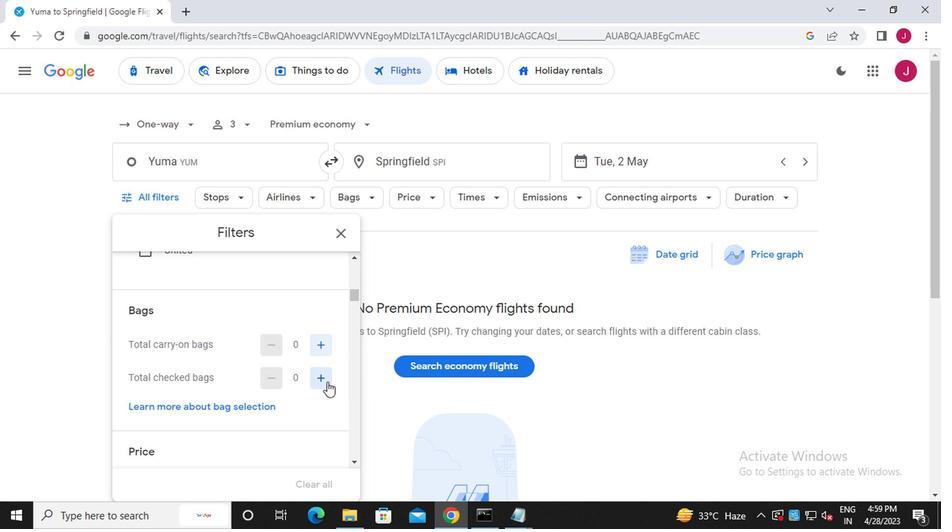 
Action: Mouse moved to (308, 373)
Screenshot: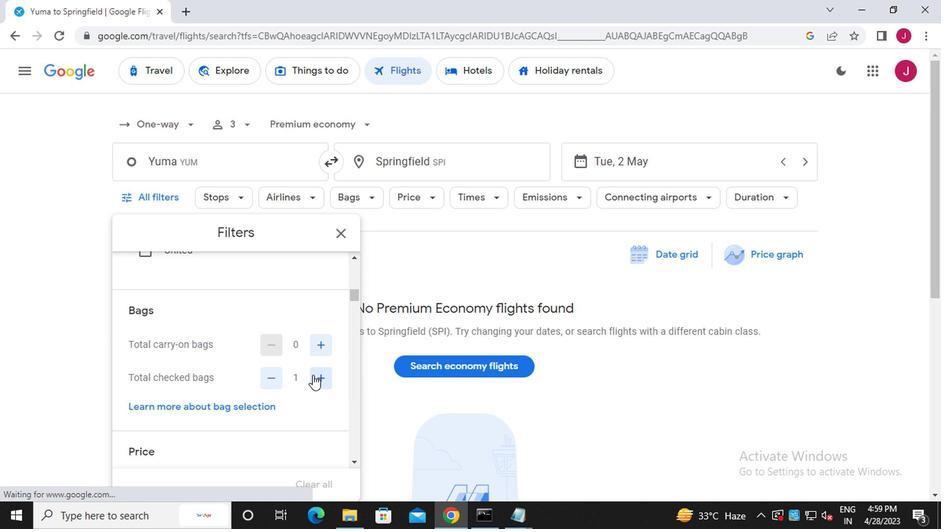
Action: Mouse scrolled (308, 373) with delta (0, 0)
Screenshot: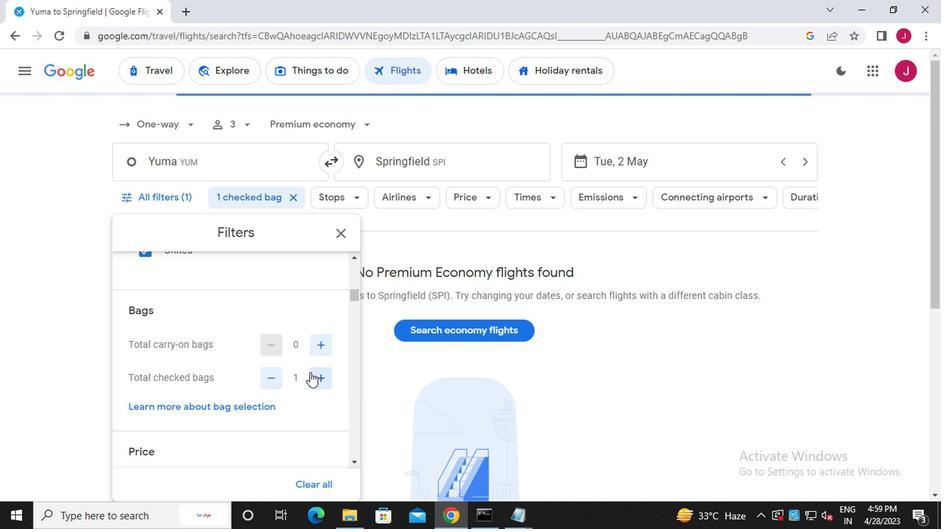 
Action: Mouse scrolled (308, 373) with delta (0, 0)
Screenshot: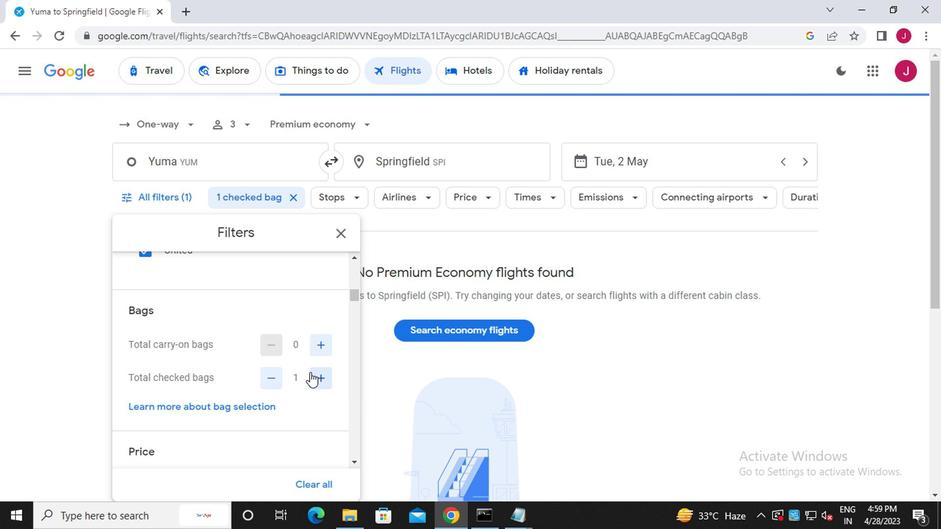 
Action: Mouse moved to (324, 374)
Screenshot: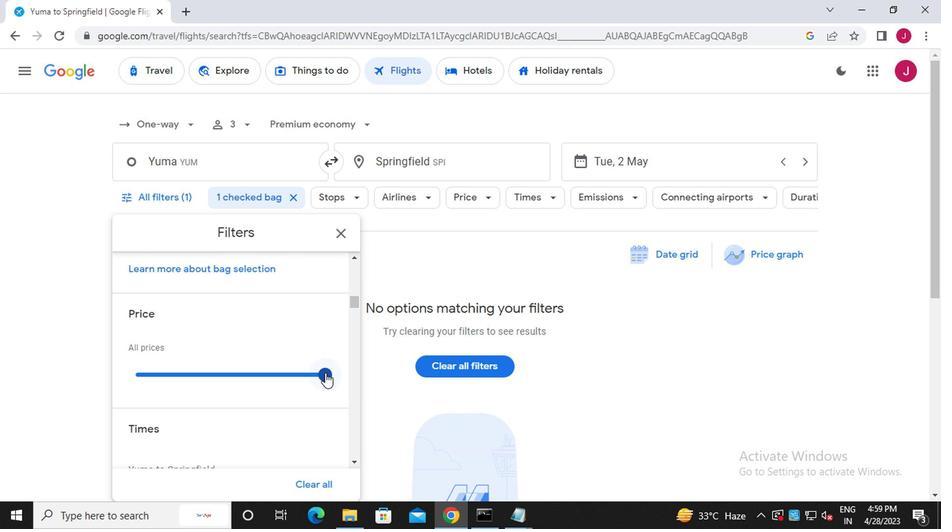 
Action: Mouse pressed left at (324, 374)
Screenshot: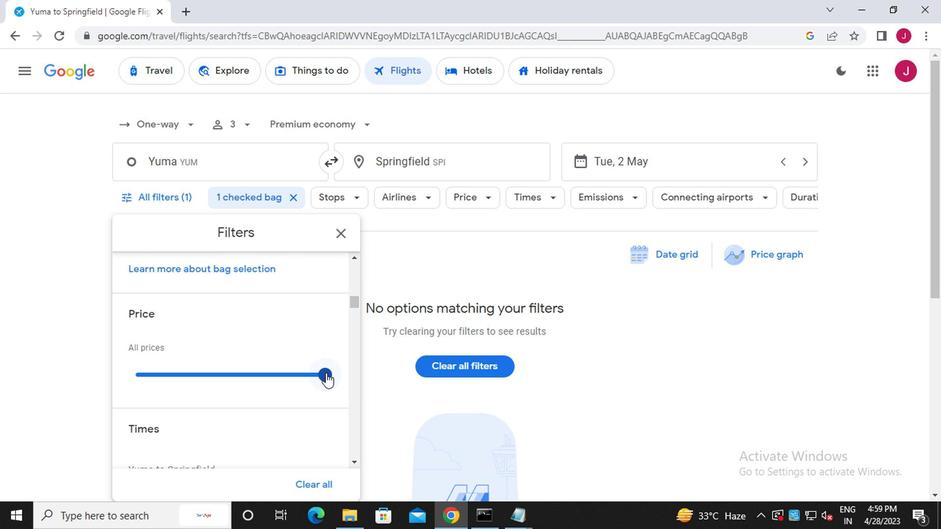 
Action: Mouse moved to (289, 371)
Screenshot: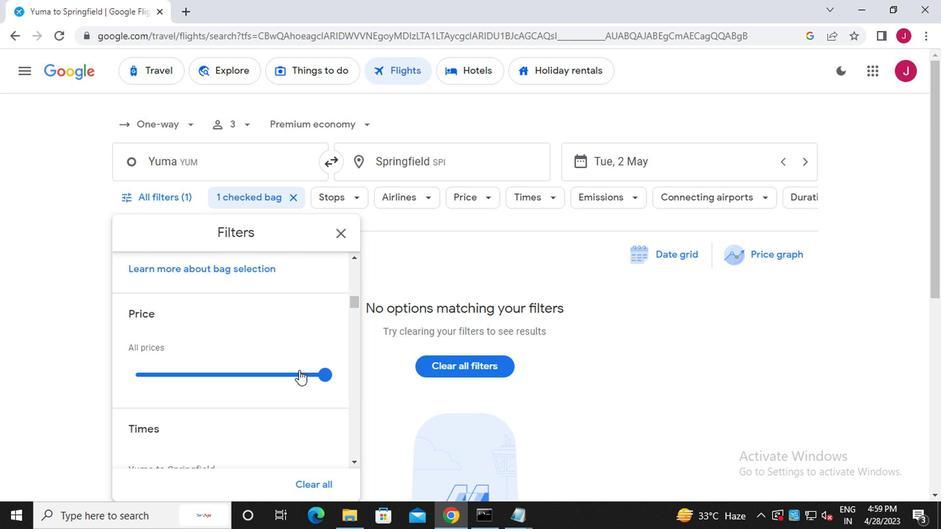 
Action: Mouse scrolled (289, 371) with delta (0, 0)
Screenshot: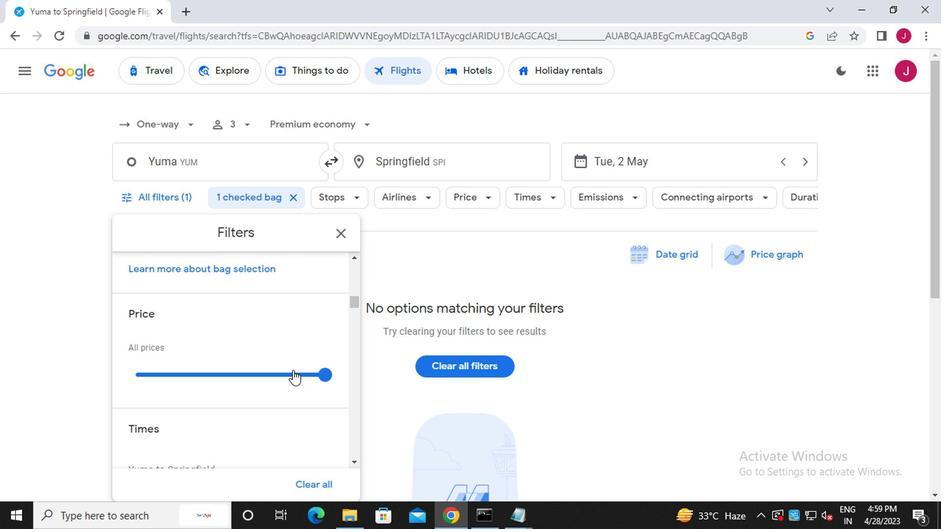 
Action: Mouse scrolled (289, 371) with delta (0, 0)
Screenshot: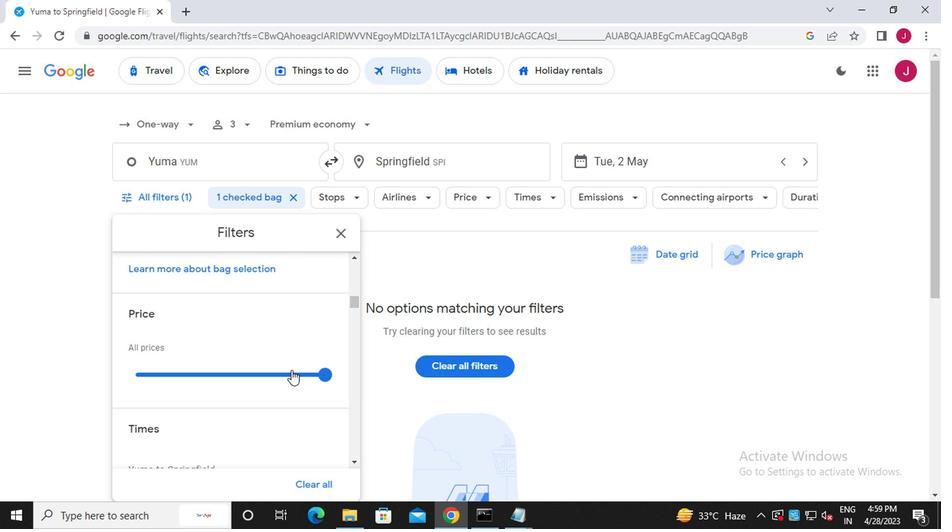 
Action: Mouse scrolled (289, 371) with delta (0, 0)
Screenshot: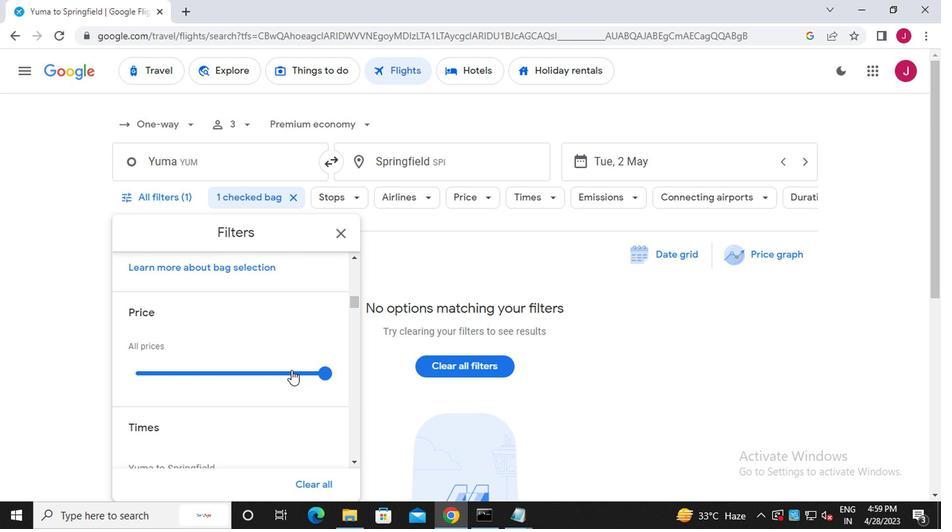 
Action: Mouse moved to (135, 328)
Screenshot: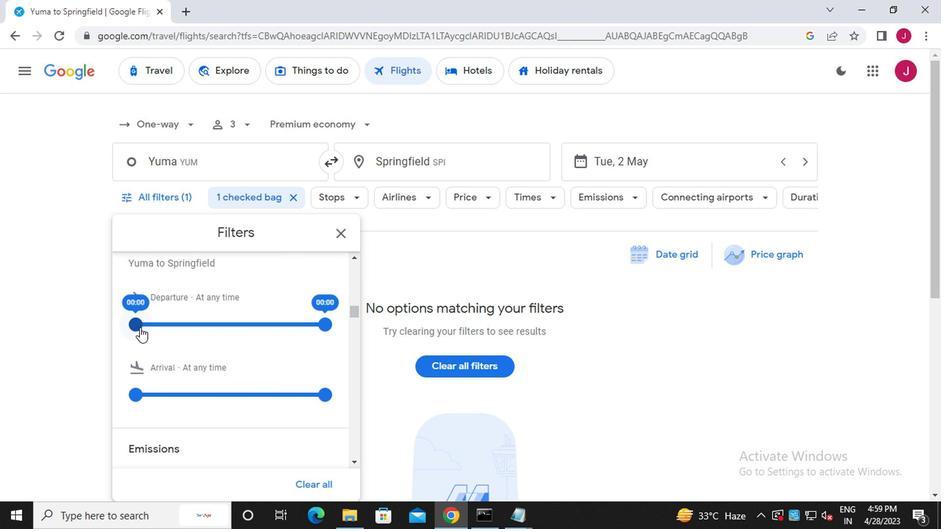 
Action: Mouse pressed left at (135, 328)
Screenshot: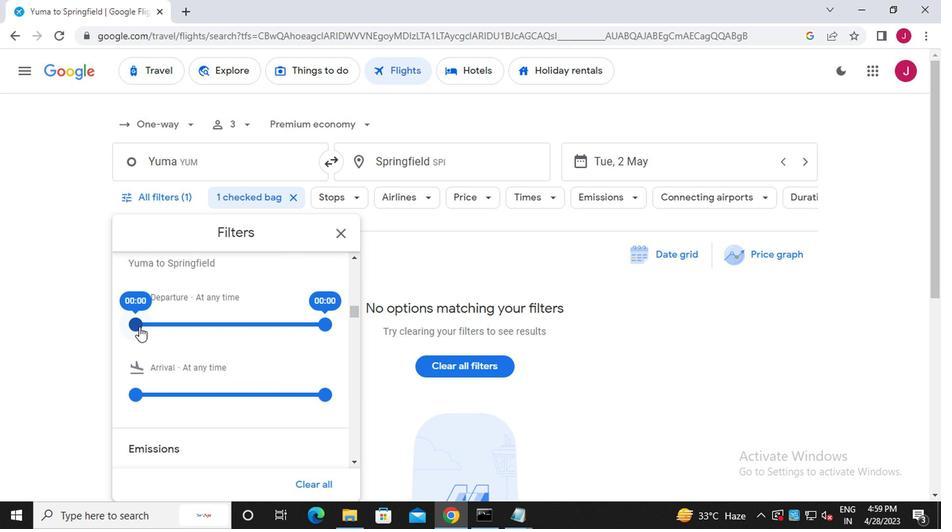 
Action: Mouse moved to (322, 323)
Screenshot: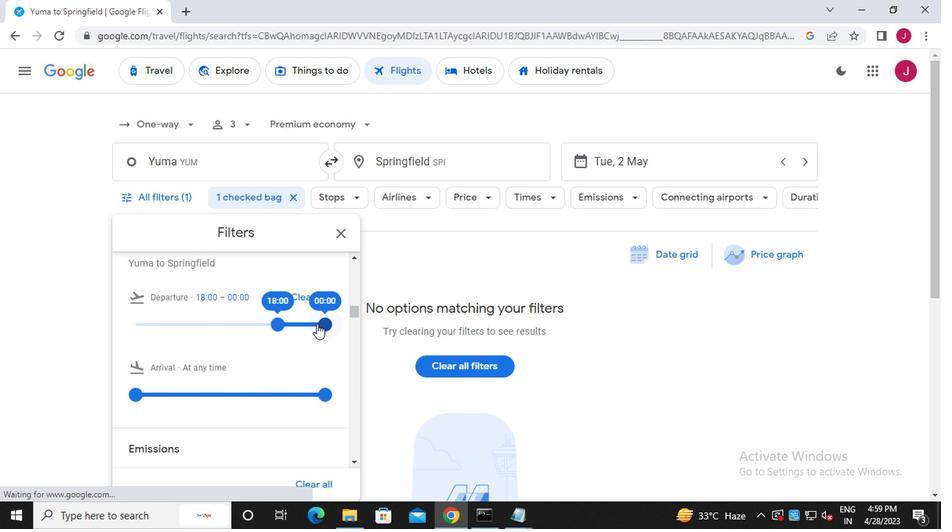 
Action: Mouse pressed left at (322, 323)
Screenshot: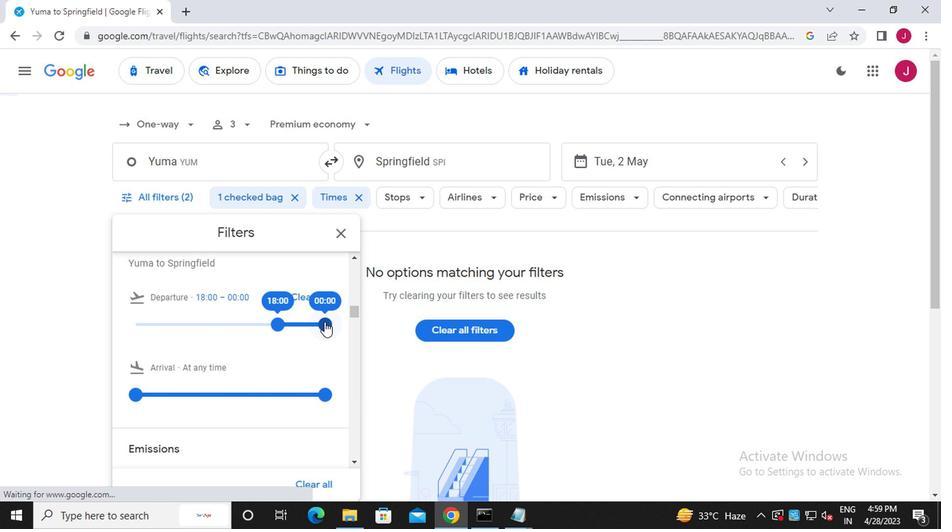 
Action: Mouse moved to (335, 233)
Screenshot: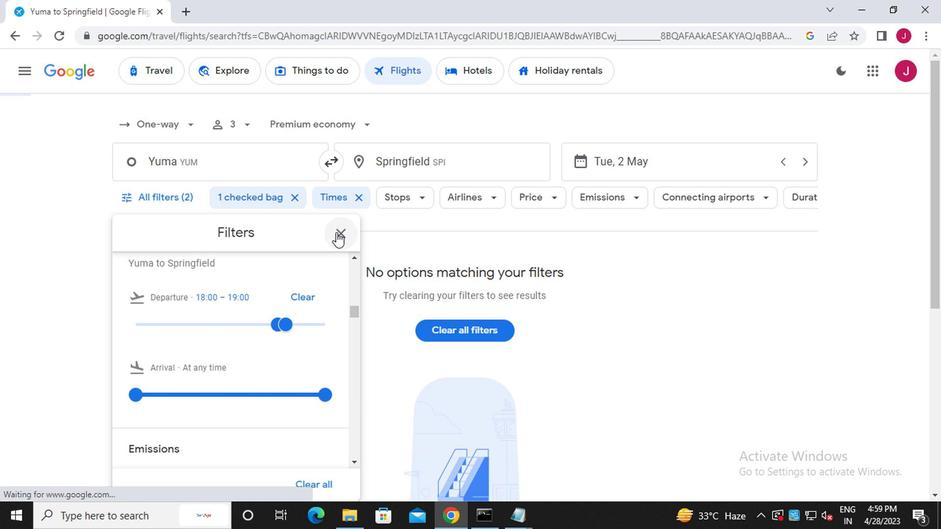 
Action: Mouse pressed left at (335, 233)
Screenshot: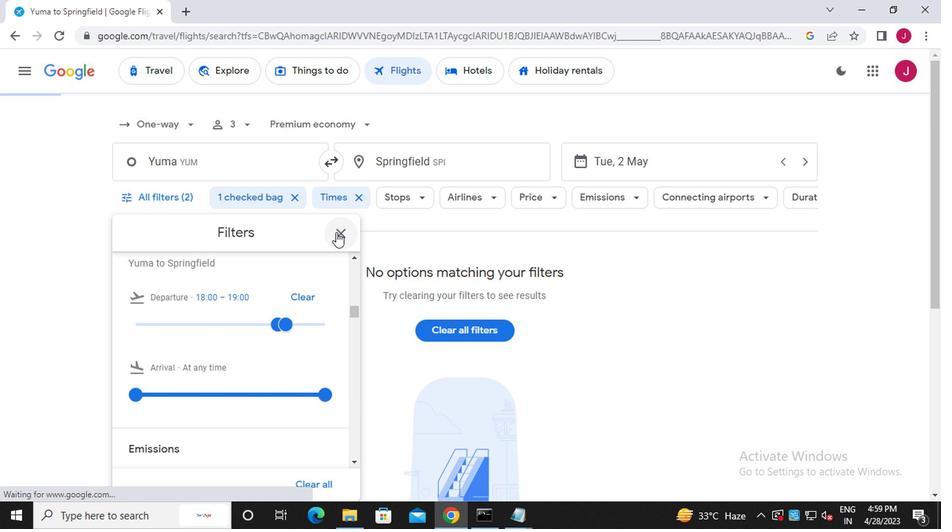 
Action: Mouse moved to (335, 233)
Screenshot: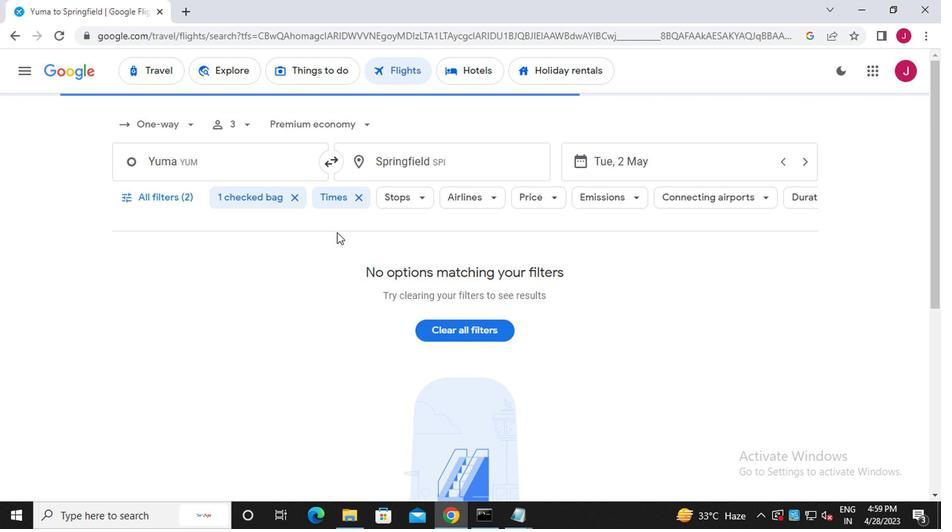 
